 Task: Configure the AutoArchive settings to run every 20 days and clean out items older than 10 months.
Action: Mouse moved to (8, 80)
Screenshot: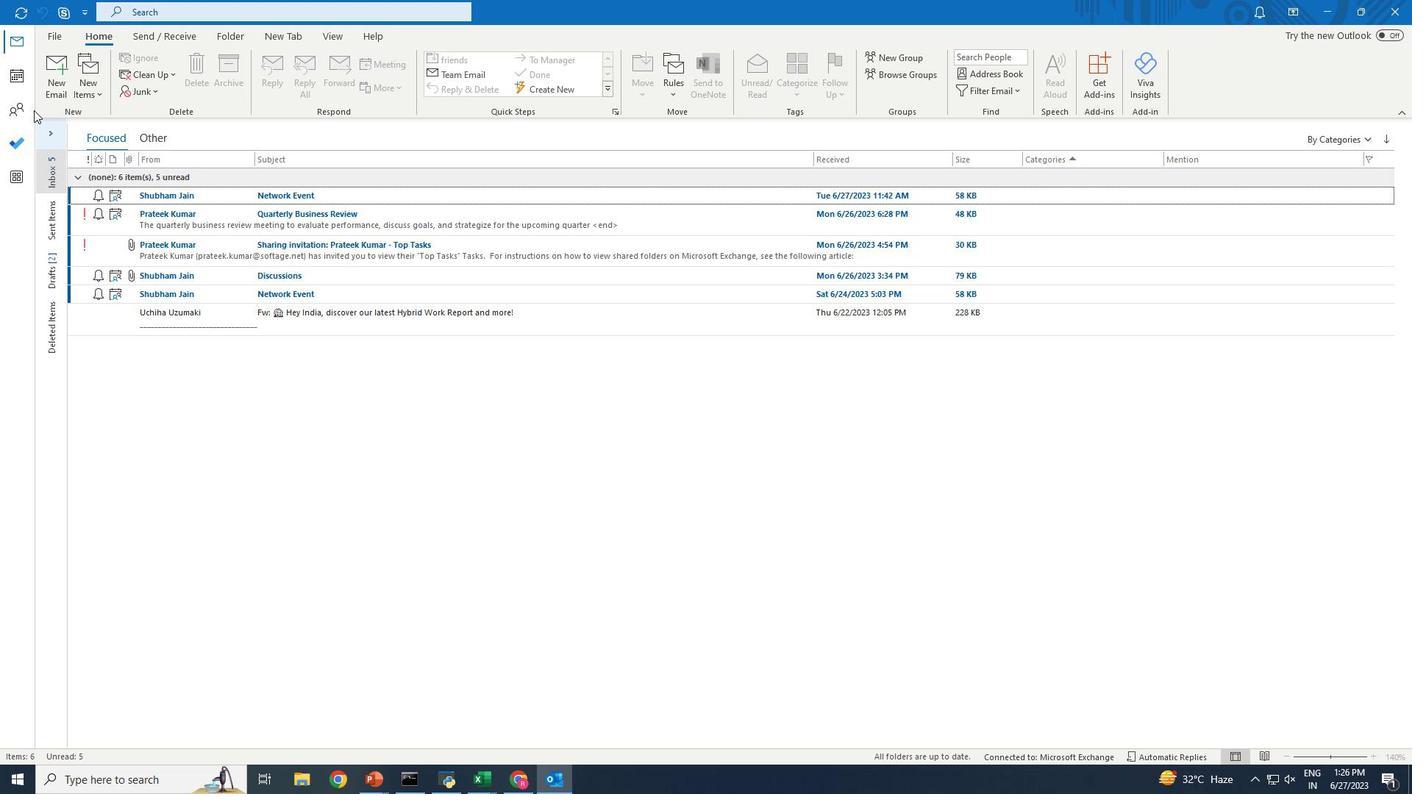 
Action: Mouse pressed left at (8, 80)
Screenshot: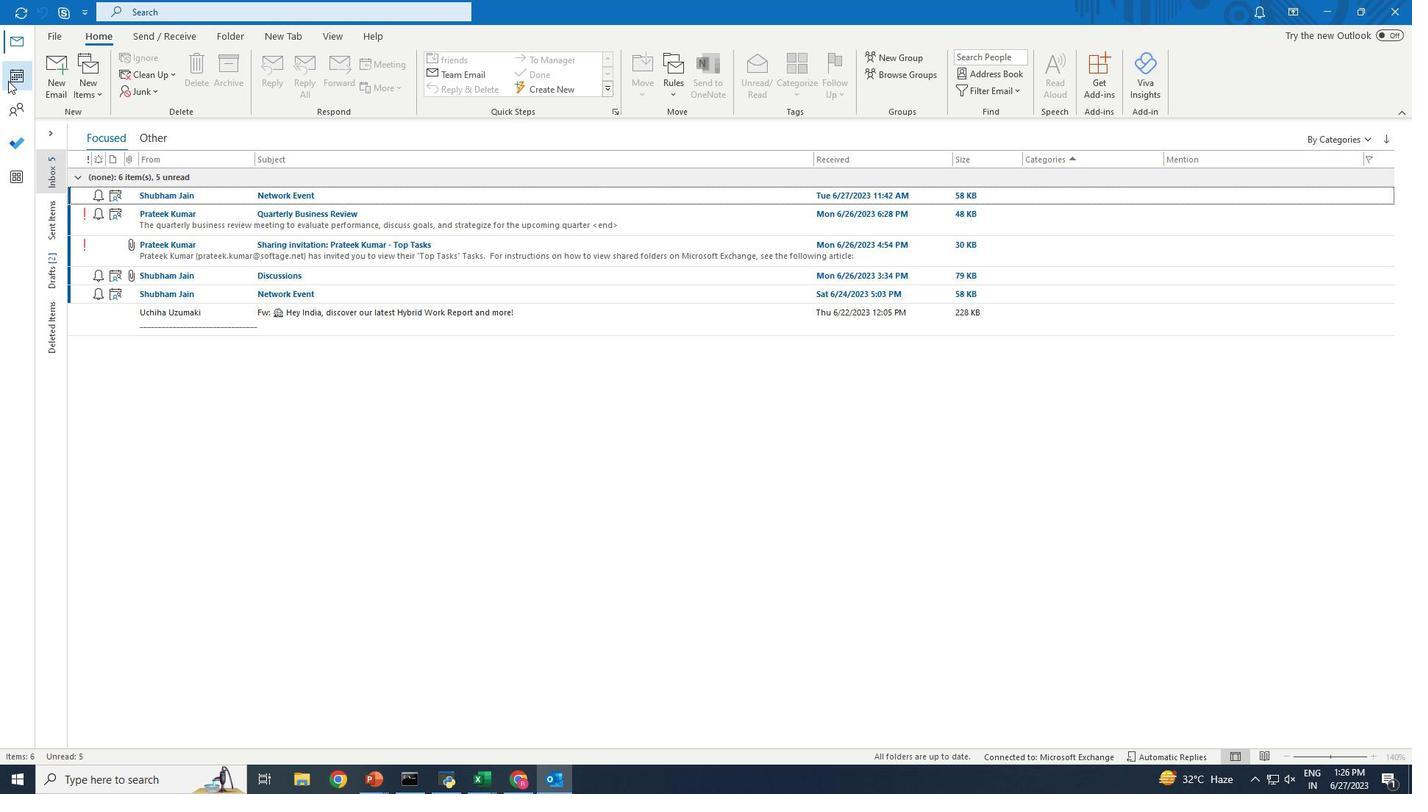 
Action: Mouse moved to (217, 35)
Screenshot: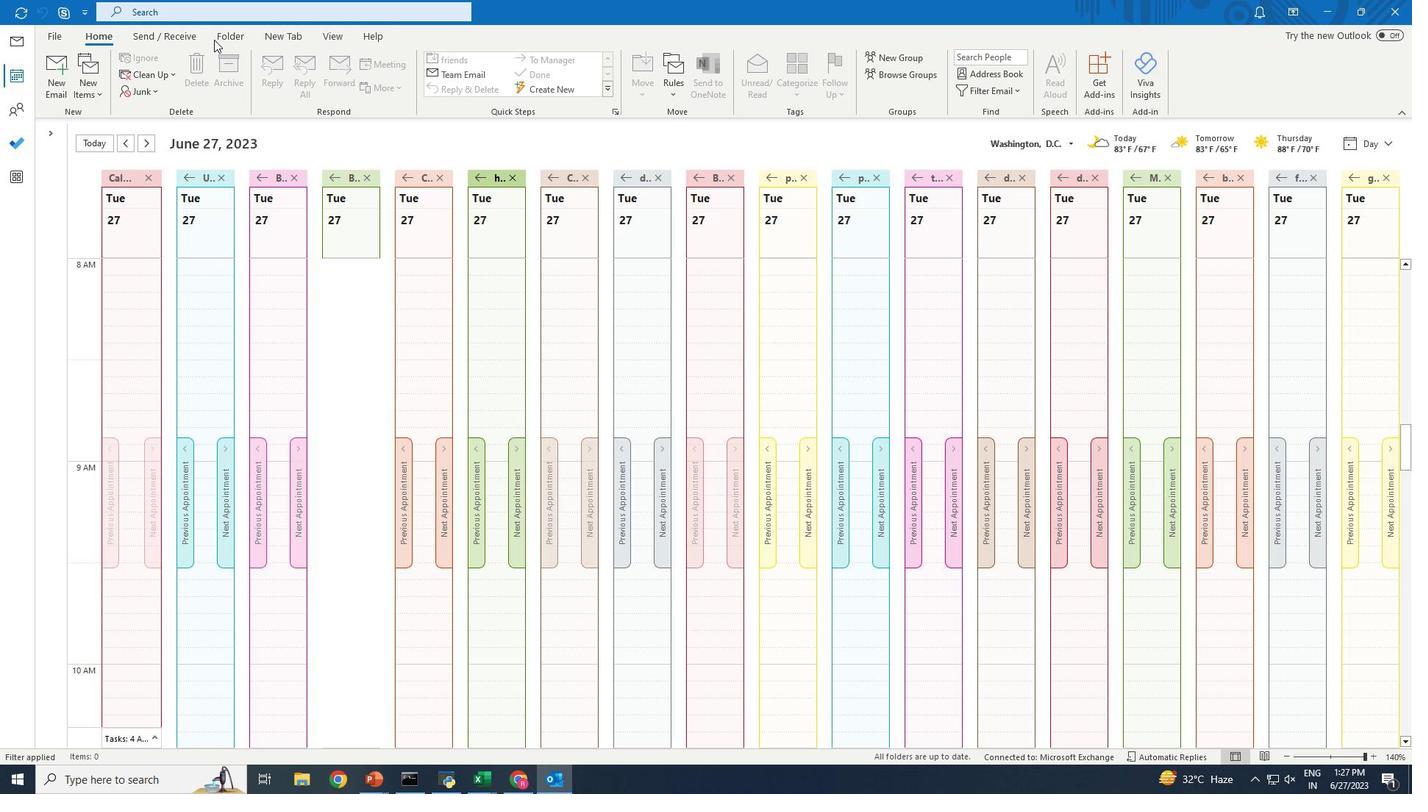 
Action: Mouse pressed left at (217, 35)
Screenshot: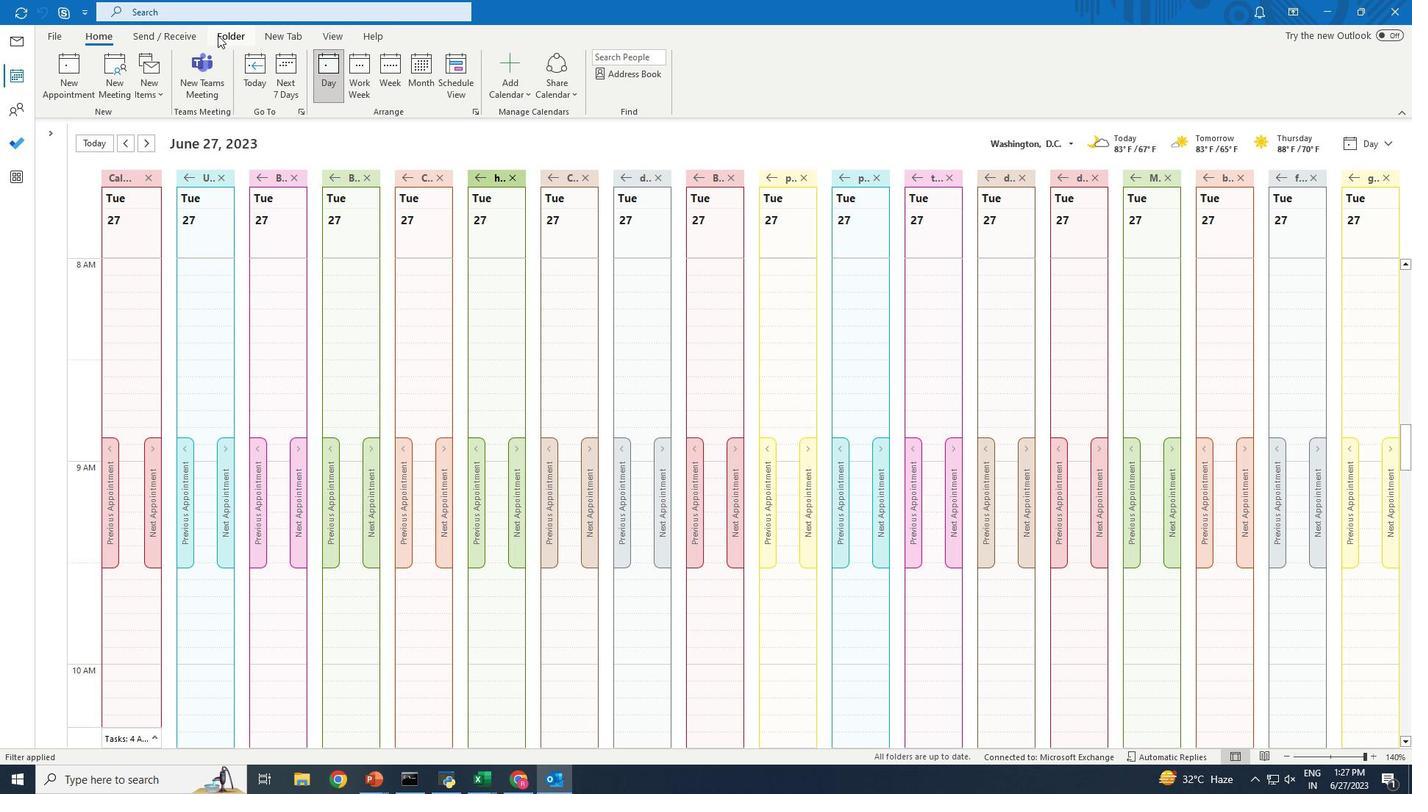 
Action: Mouse moved to (339, 77)
Screenshot: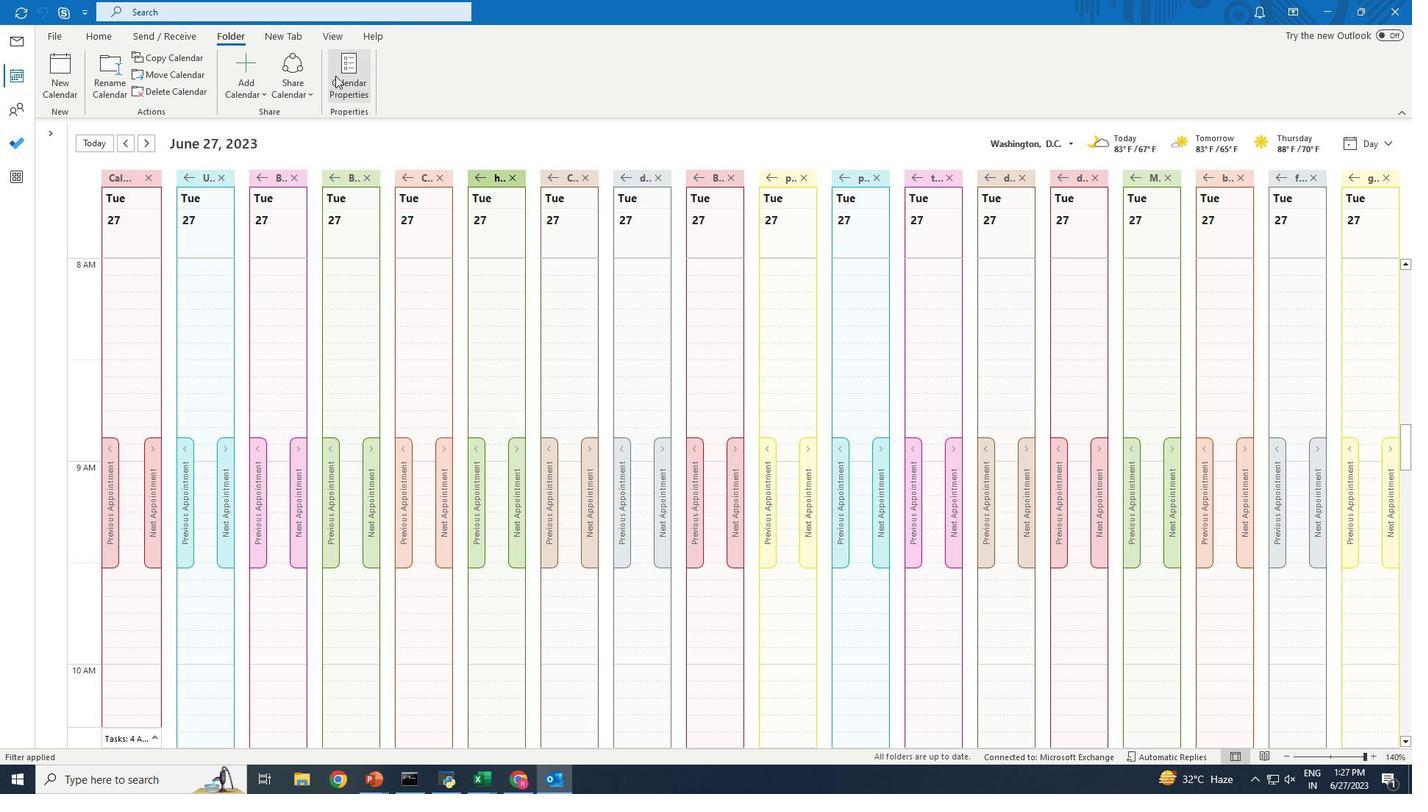 
Action: Mouse pressed left at (339, 77)
Screenshot: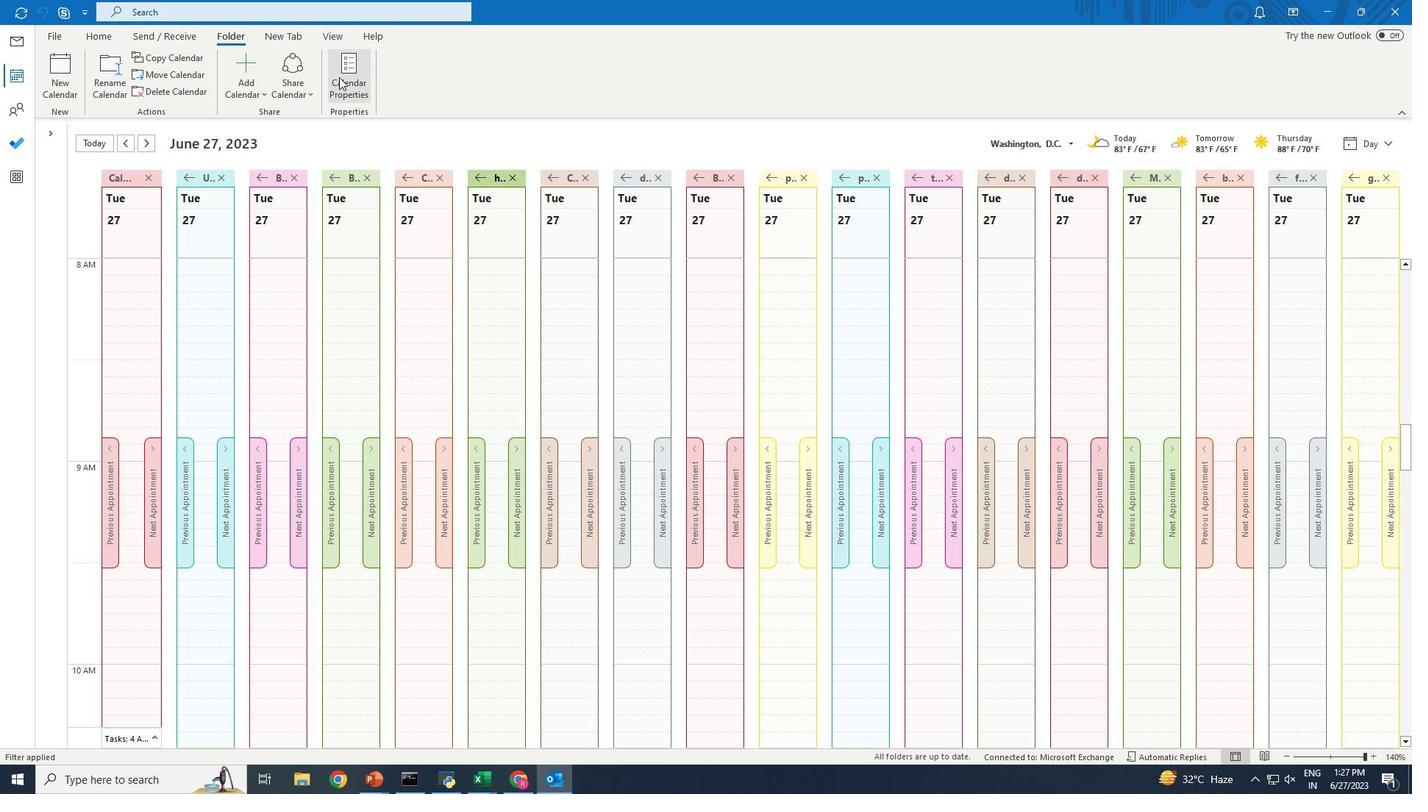 
Action: Mouse moved to (623, 216)
Screenshot: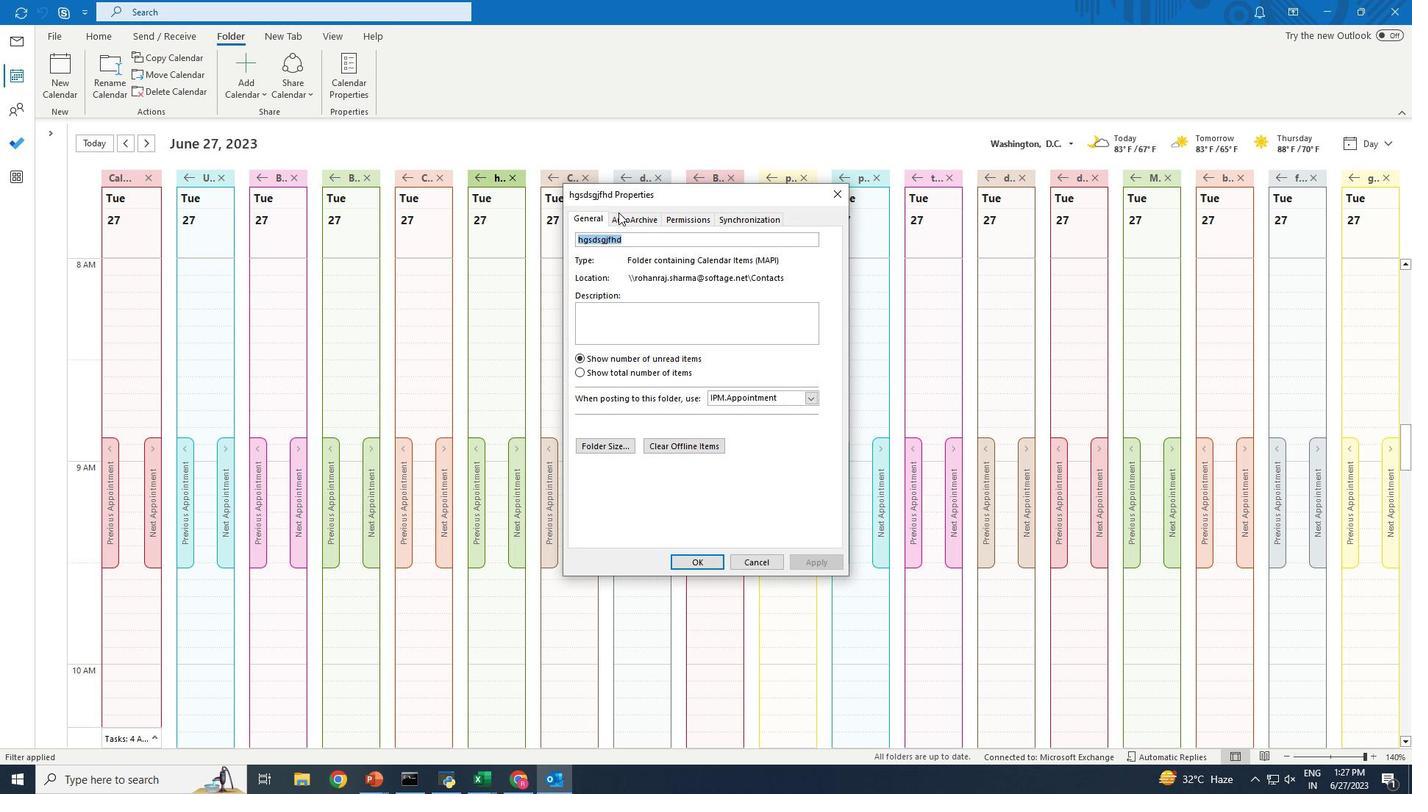 
Action: Mouse pressed left at (623, 216)
Screenshot: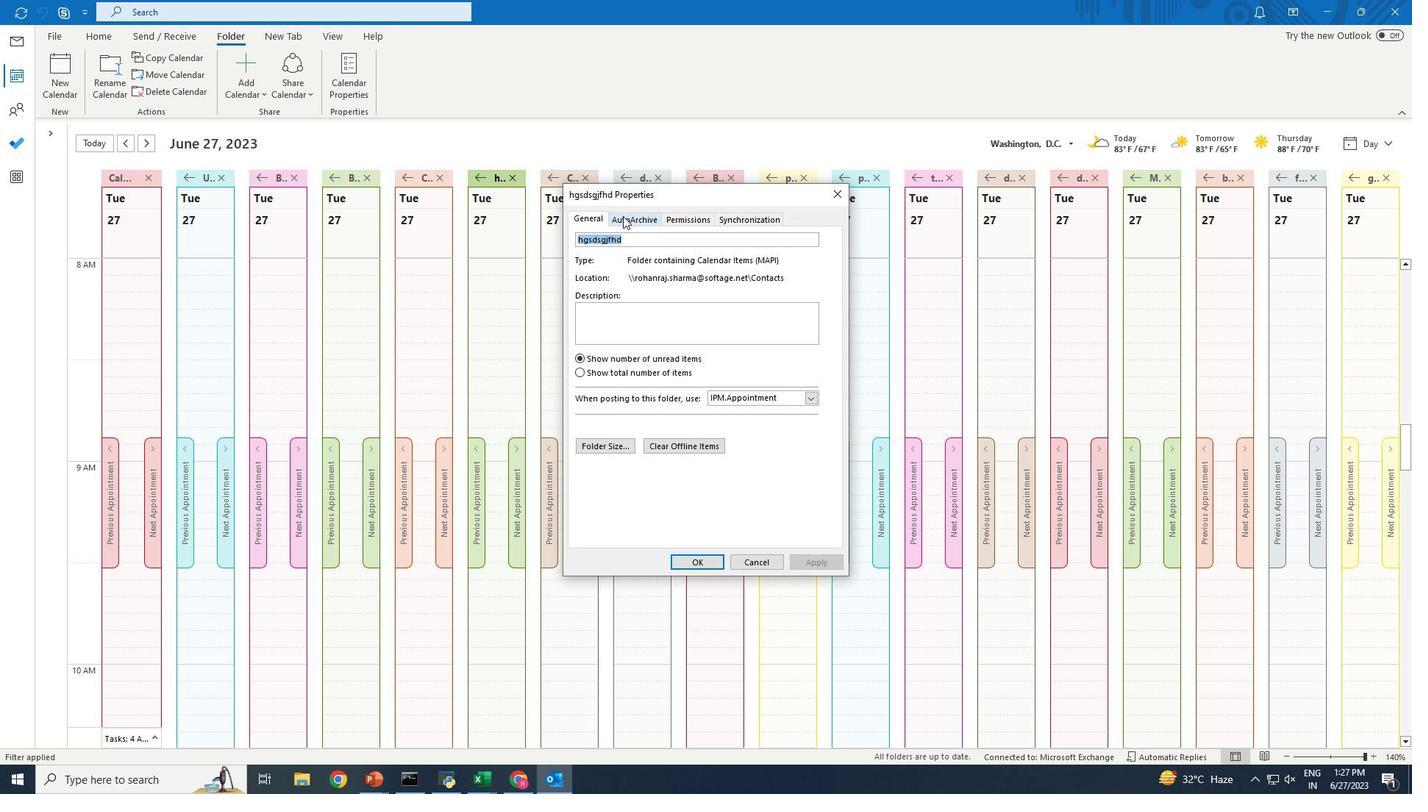 
Action: Mouse moved to (638, 268)
Screenshot: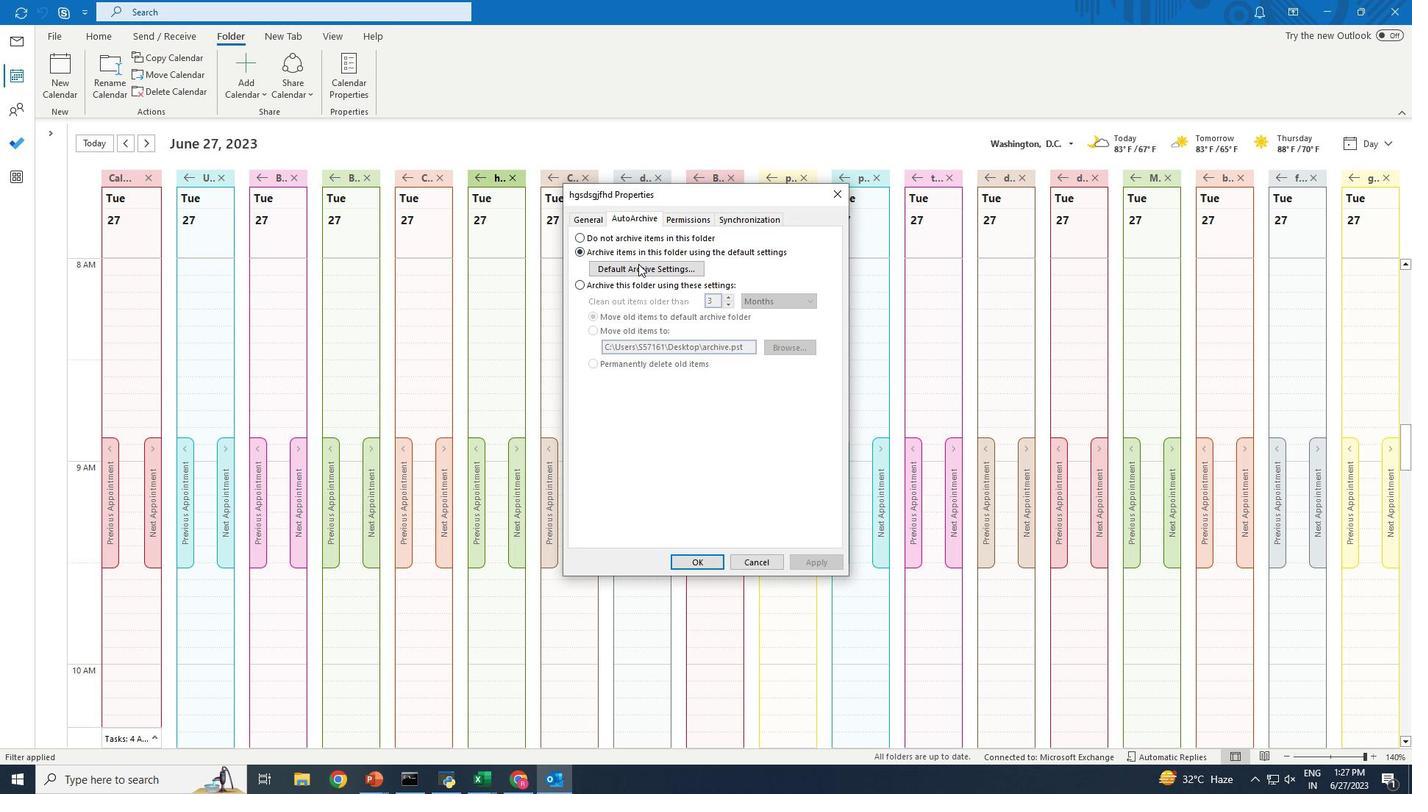 
Action: Mouse pressed left at (638, 268)
Screenshot: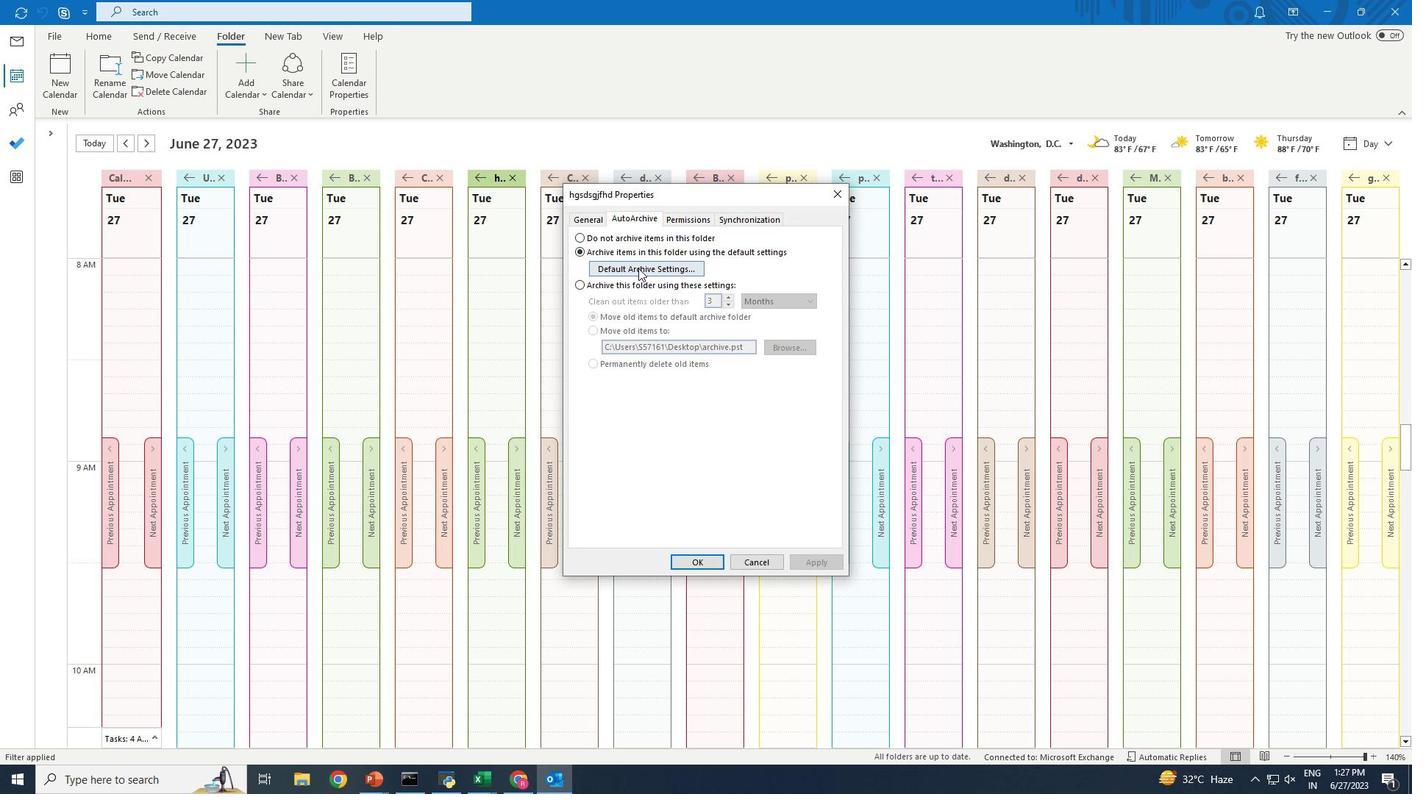 
Action: Mouse moved to (584, 277)
Screenshot: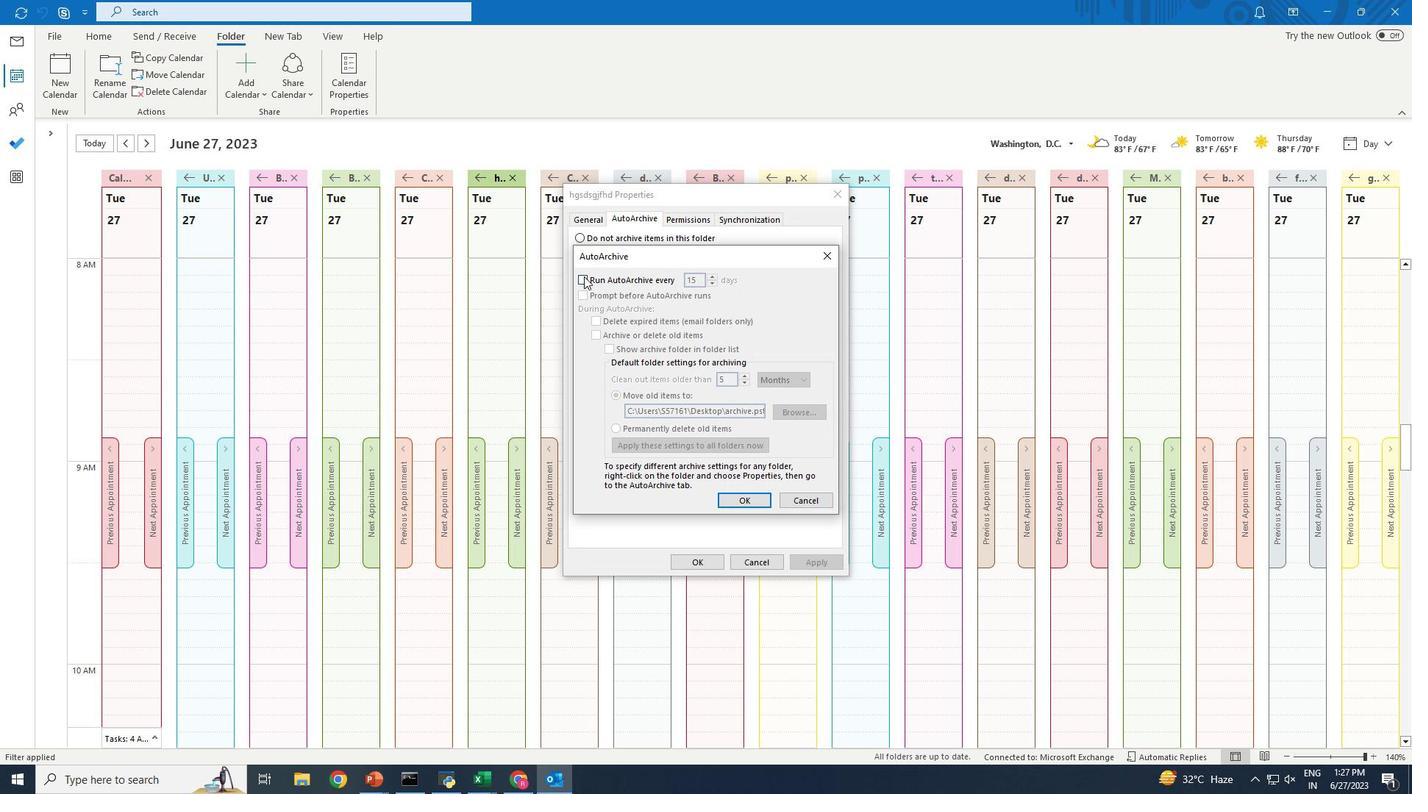
Action: Mouse pressed left at (584, 277)
Screenshot: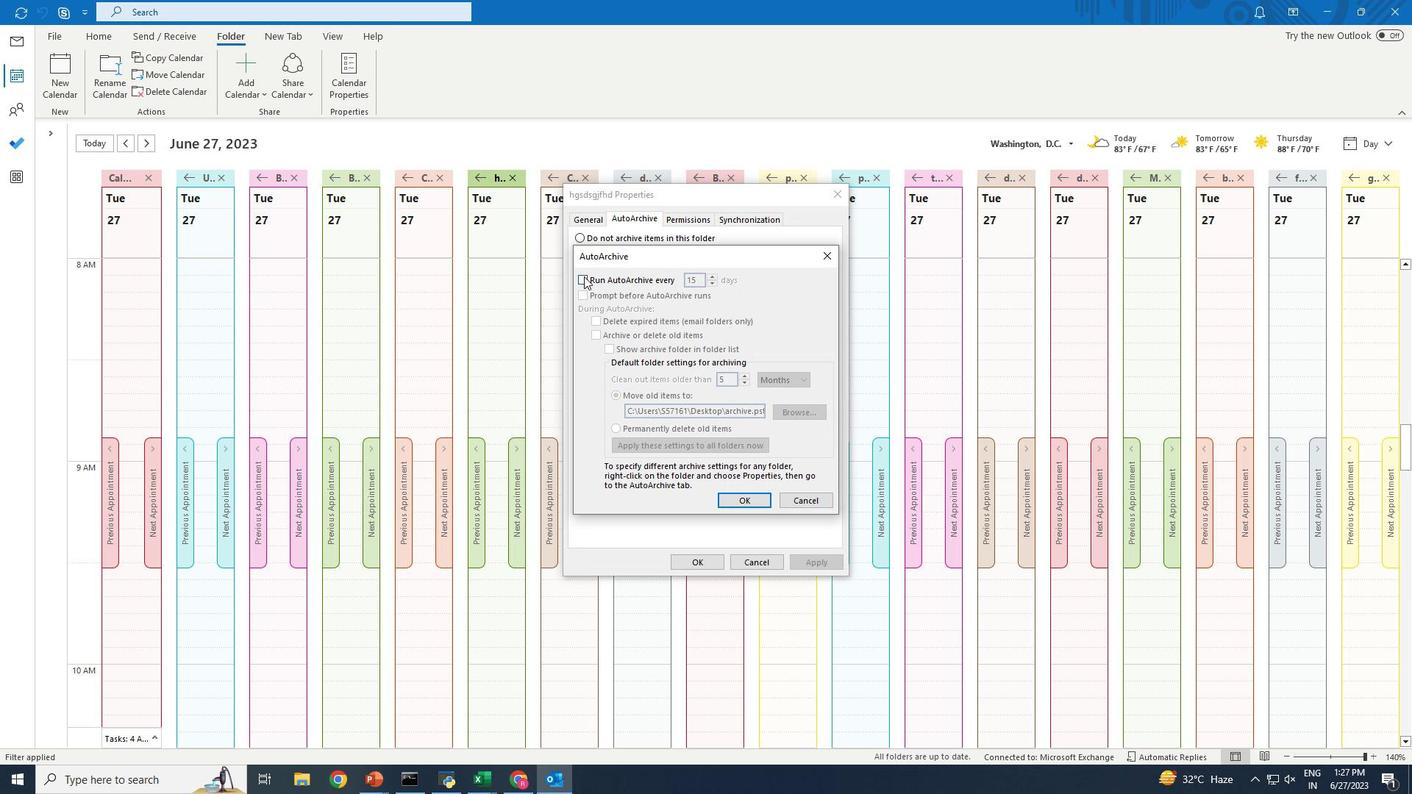 
Action: Mouse moved to (712, 275)
Screenshot: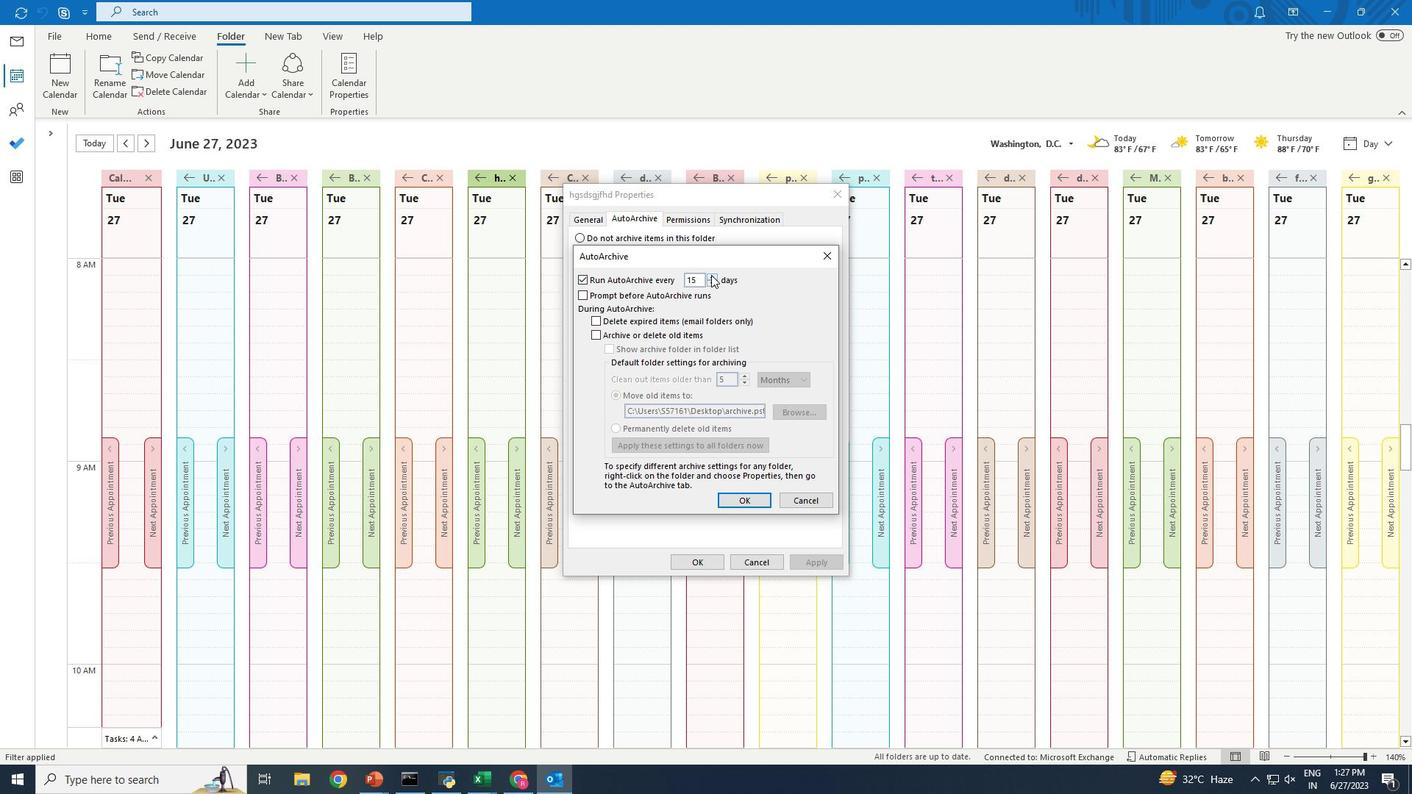 
Action: Mouse pressed left at (712, 275)
Screenshot: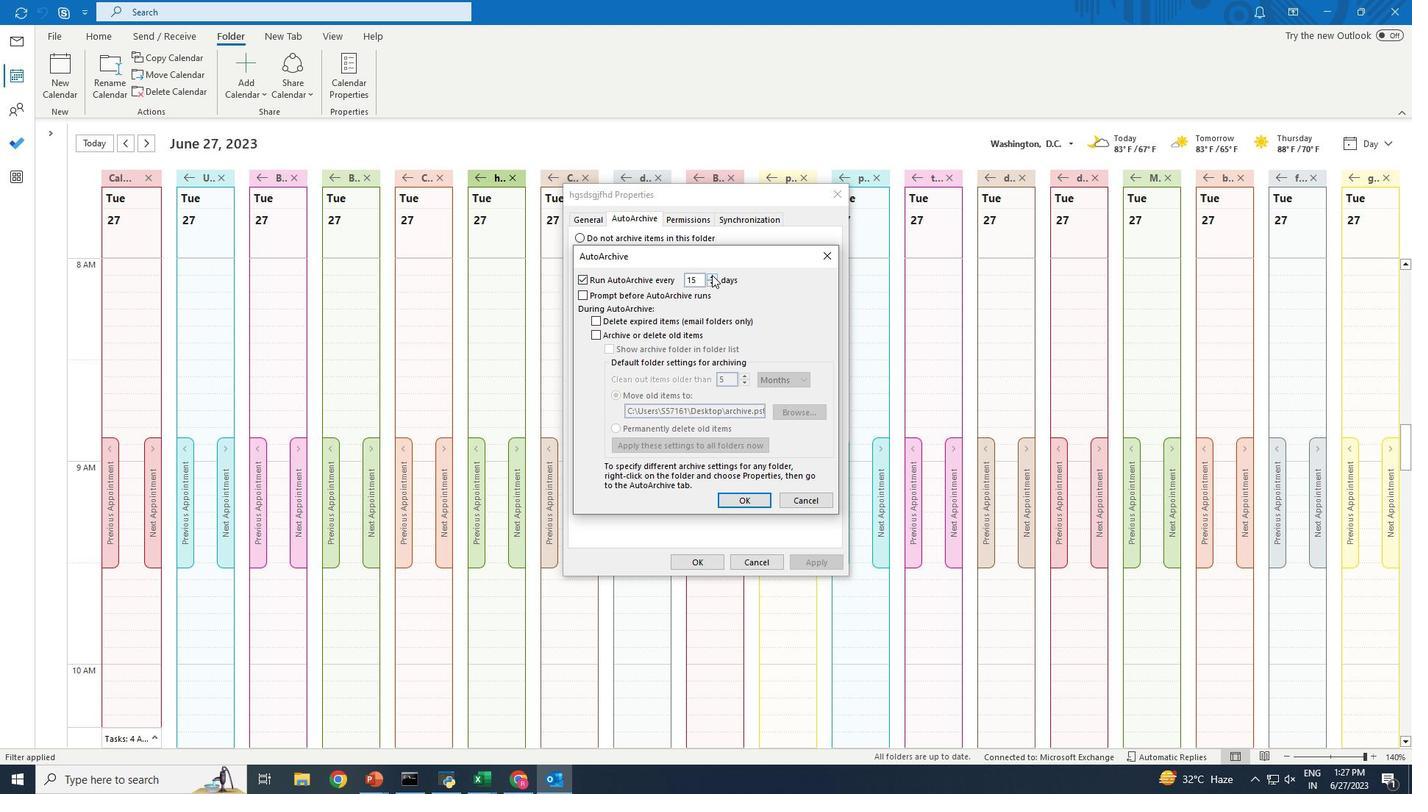 
Action: Mouse pressed left at (712, 275)
Screenshot: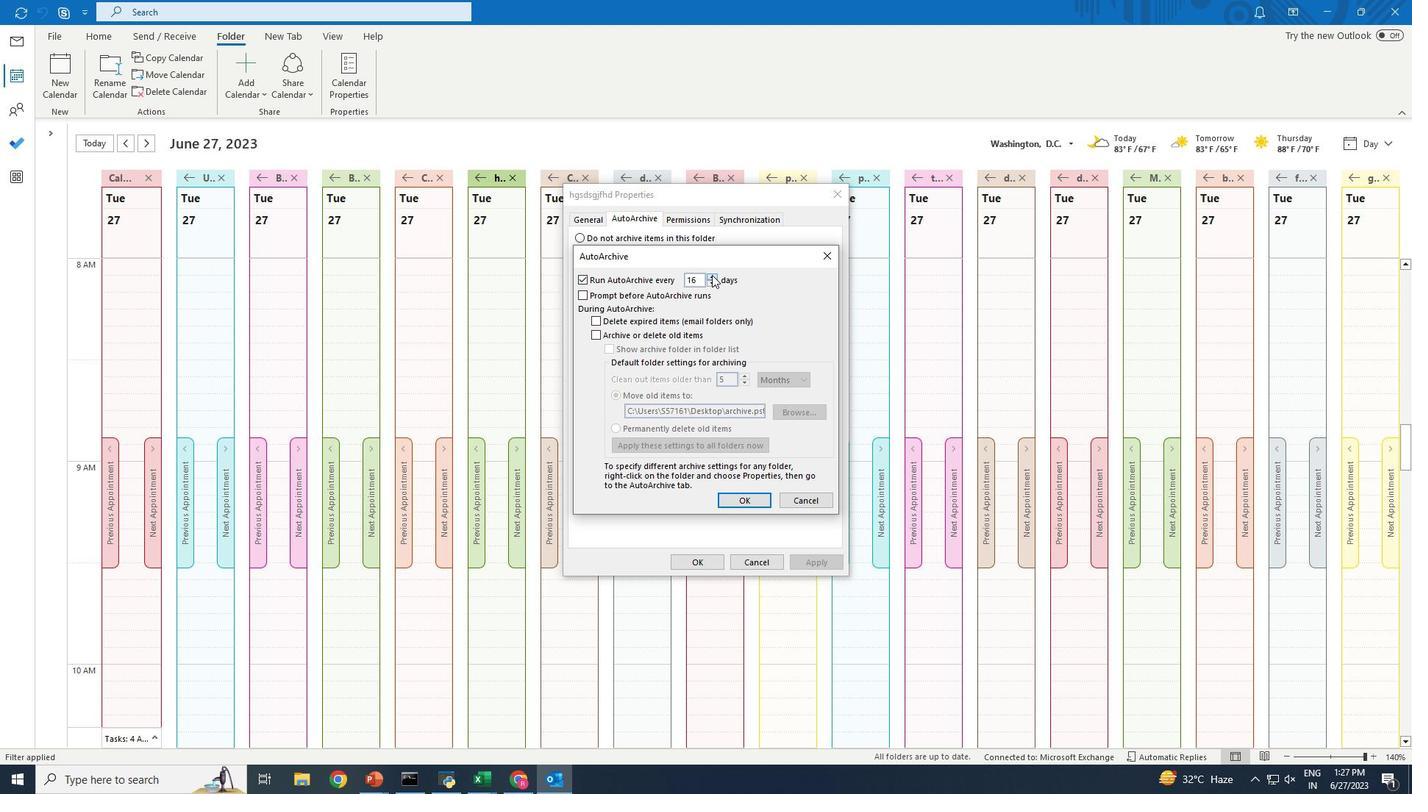 
Action: Mouse pressed left at (712, 275)
Screenshot: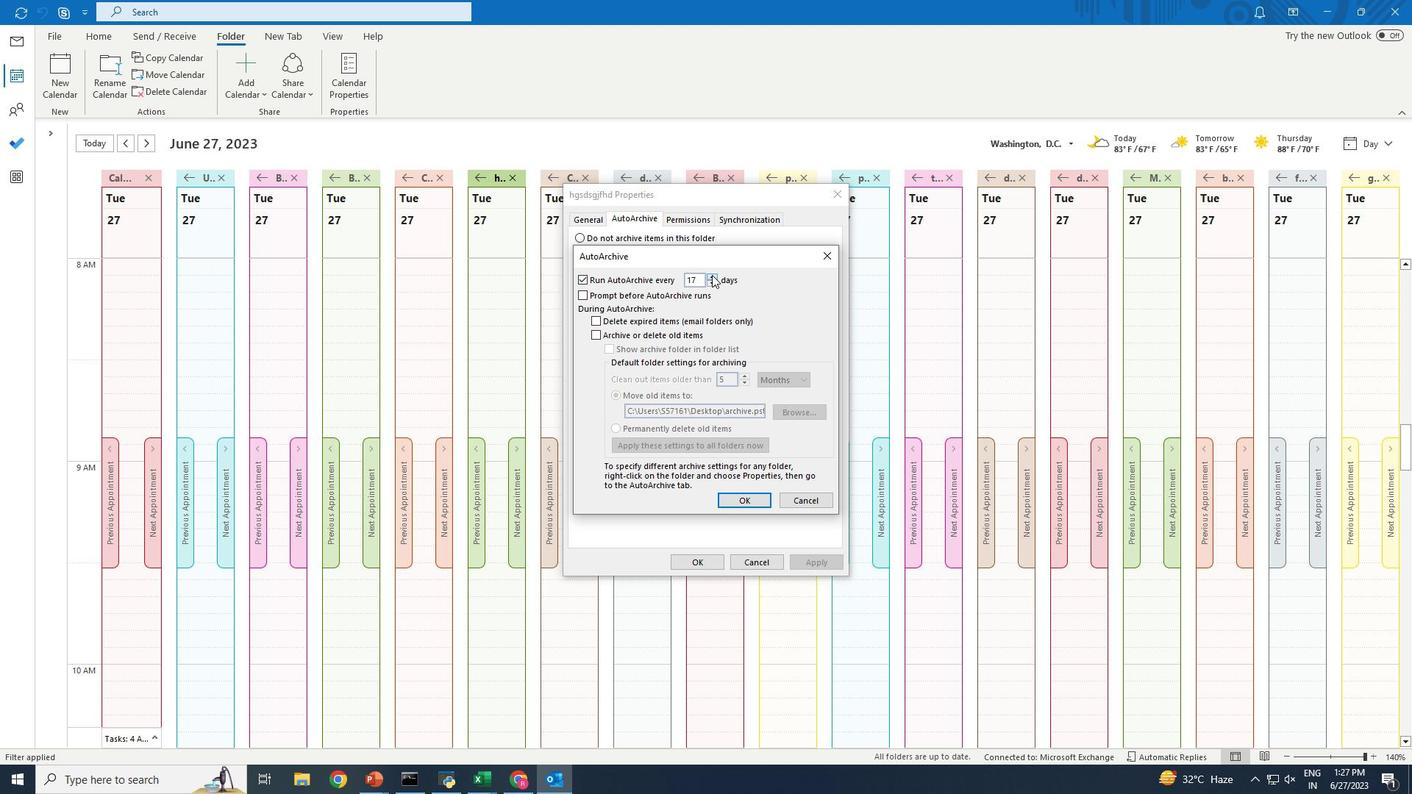 
Action: Mouse pressed left at (712, 275)
Screenshot: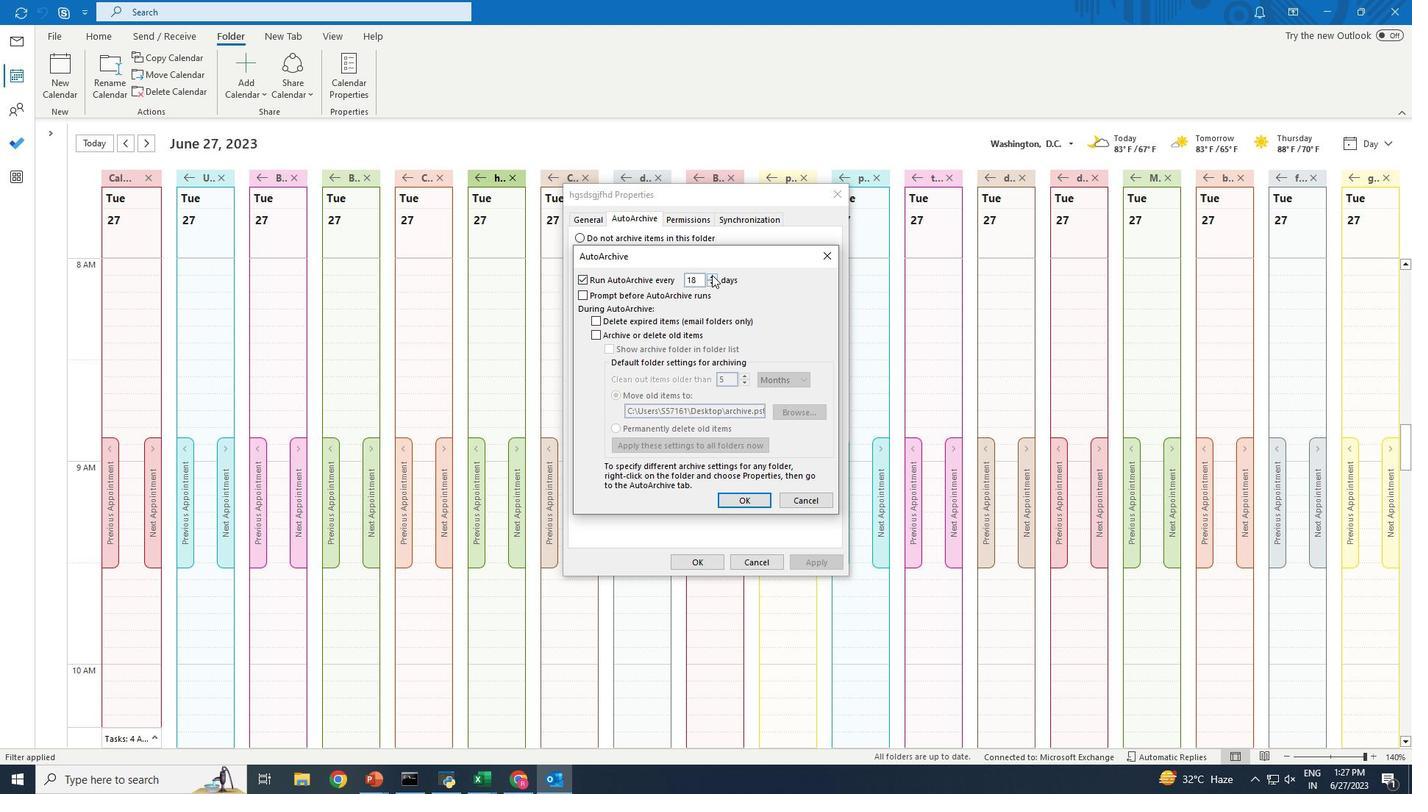 
Action: Mouse pressed left at (712, 275)
Screenshot: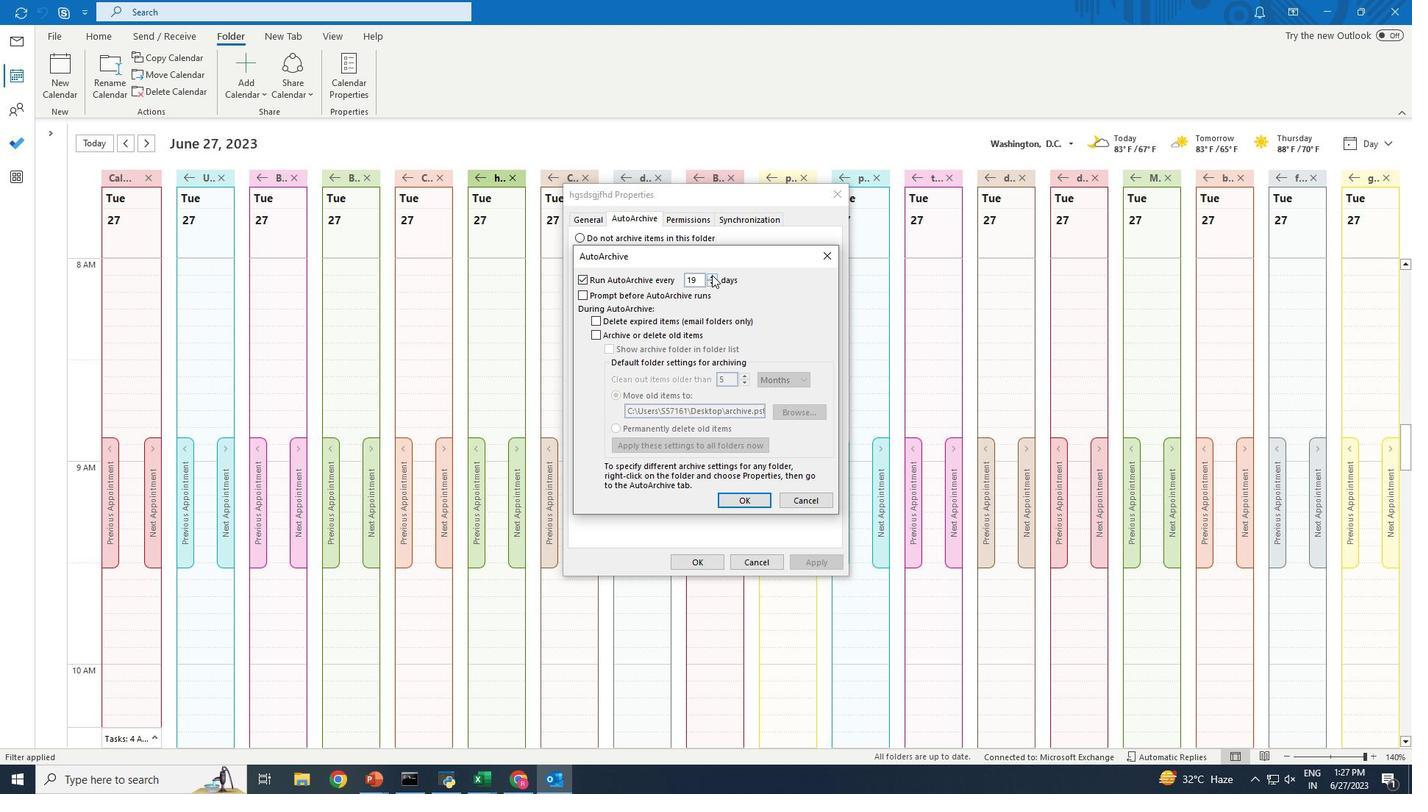 
Action: Mouse moved to (595, 333)
Screenshot: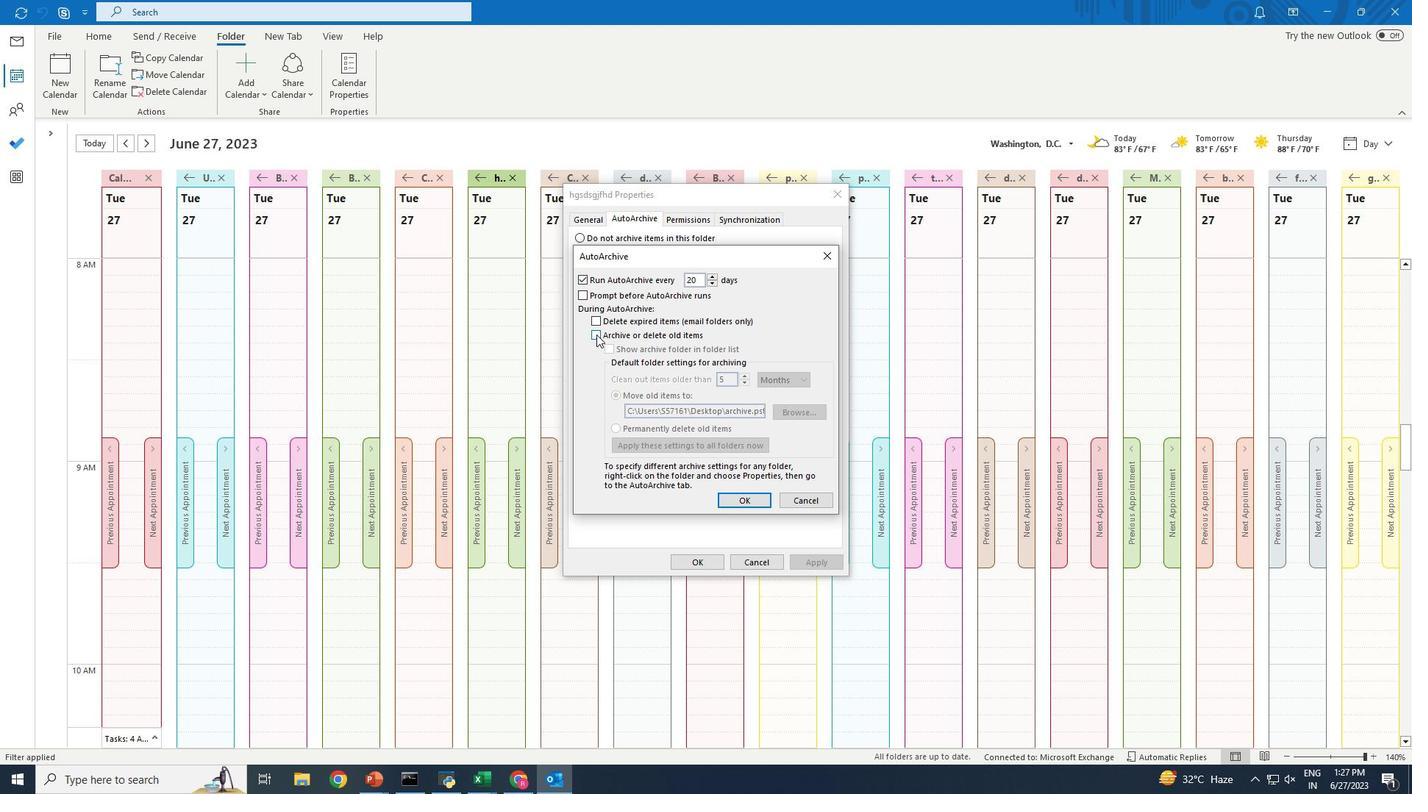 
Action: Mouse pressed left at (595, 333)
Screenshot: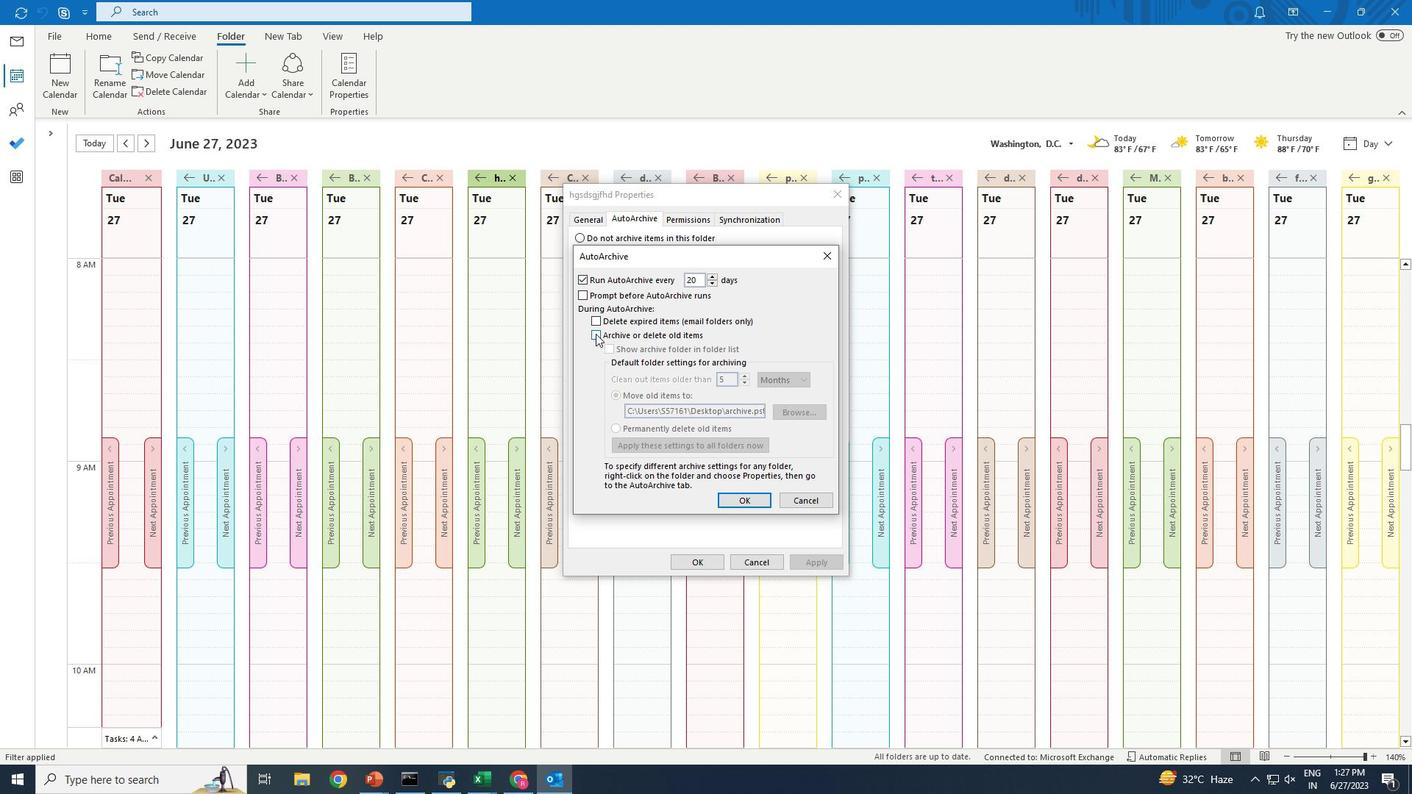 
Action: Mouse moved to (744, 375)
Screenshot: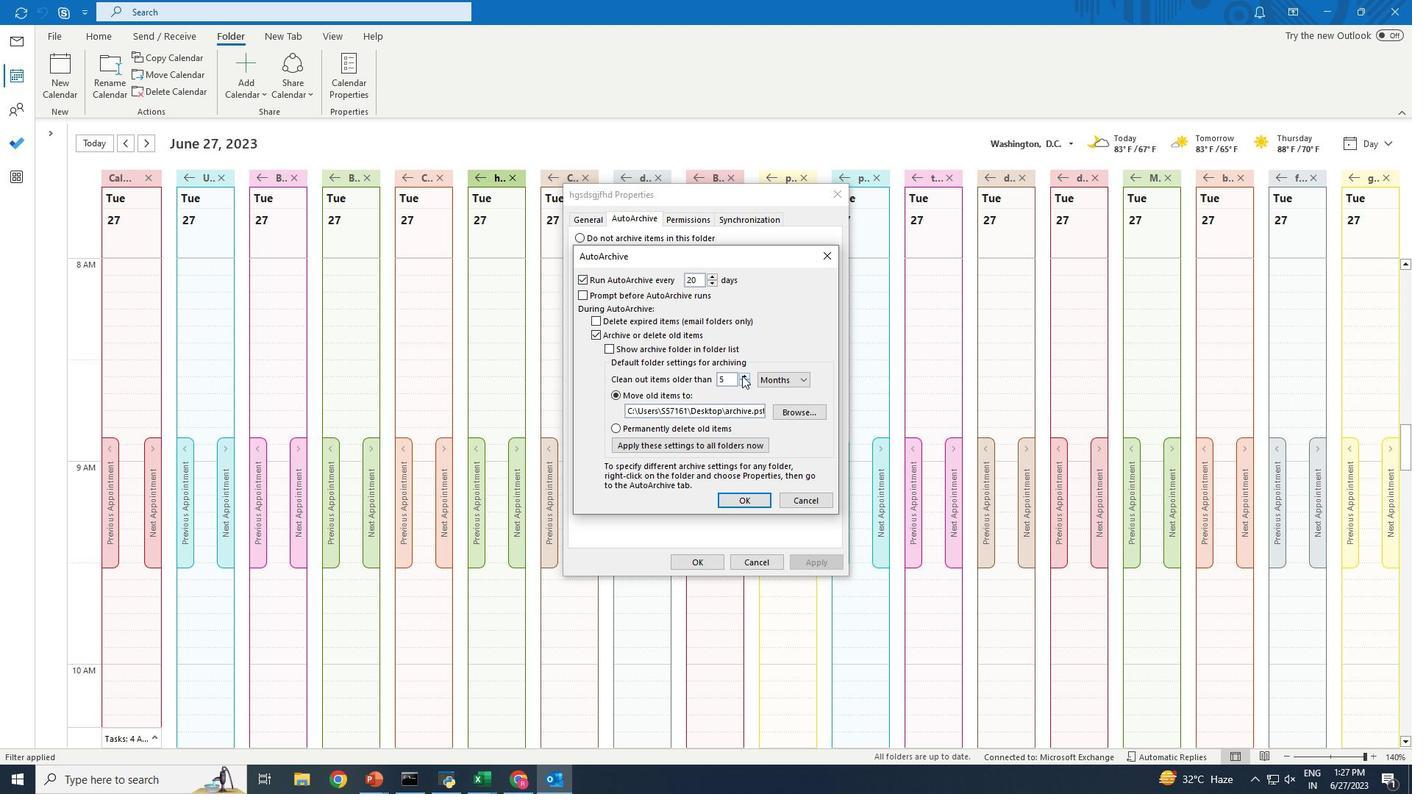 
Action: Mouse pressed left at (744, 375)
Screenshot: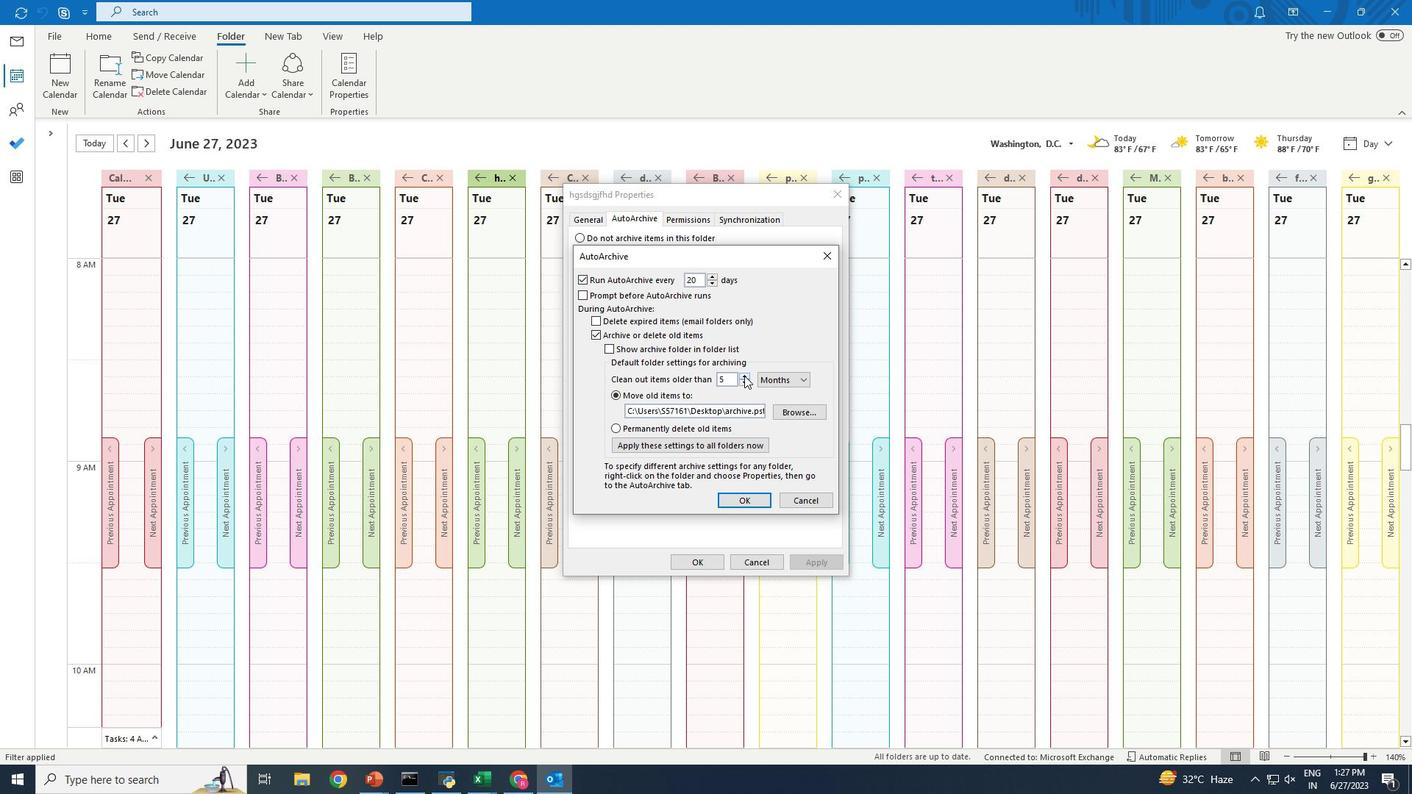 
Action: Mouse pressed left at (744, 375)
Screenshot: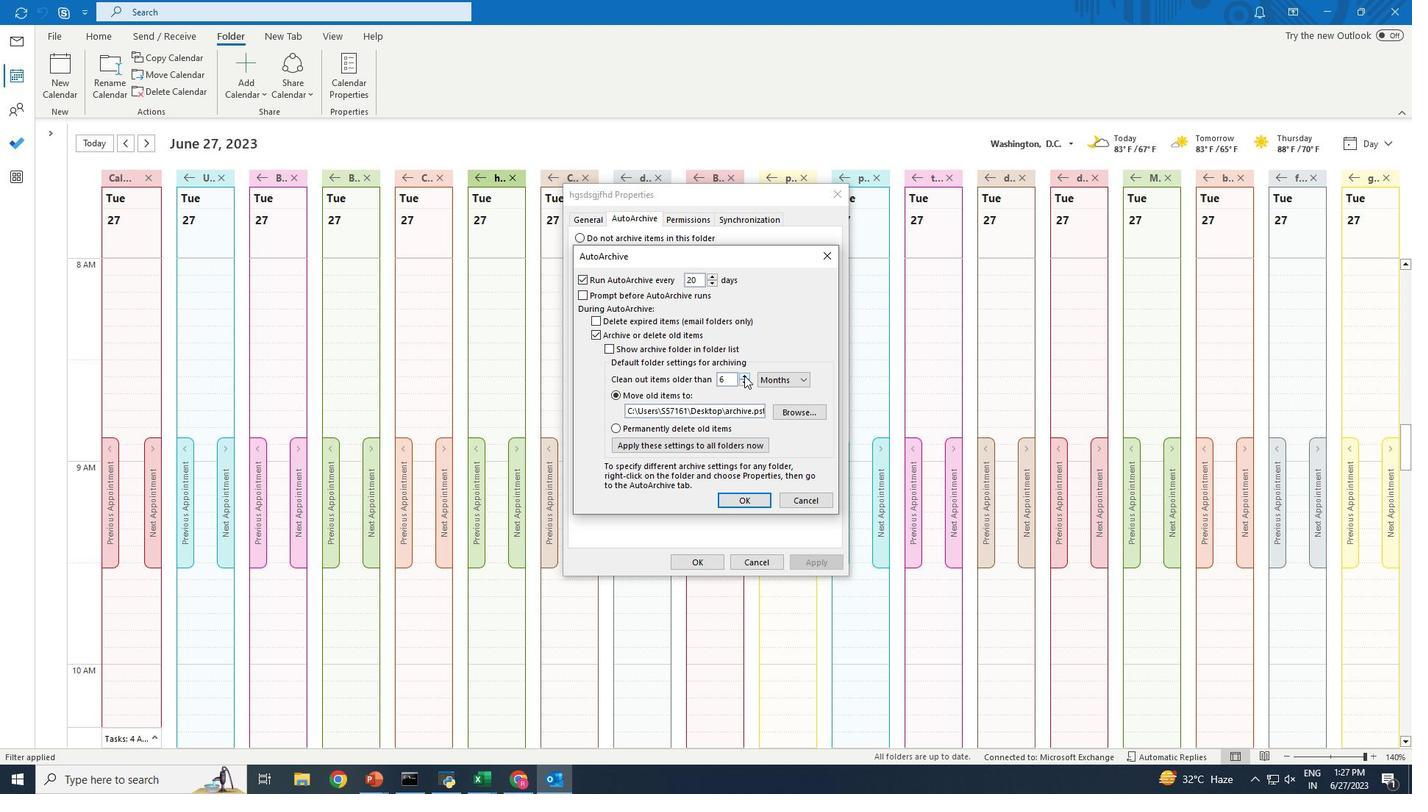 
Action: Mouse moved to (744, 375)
Screenshot: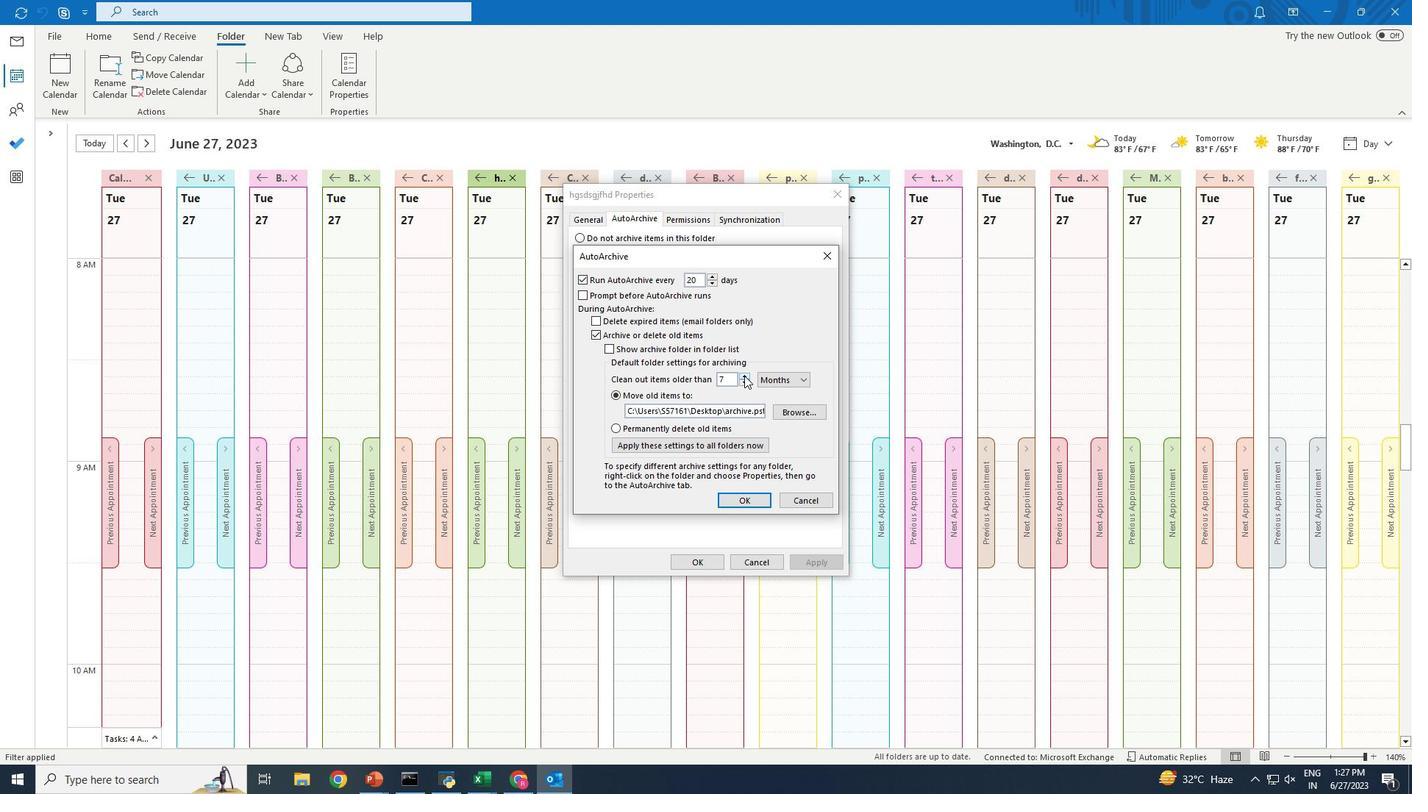 
Action: Mouse pressed left at (744, 375)
Screenshot: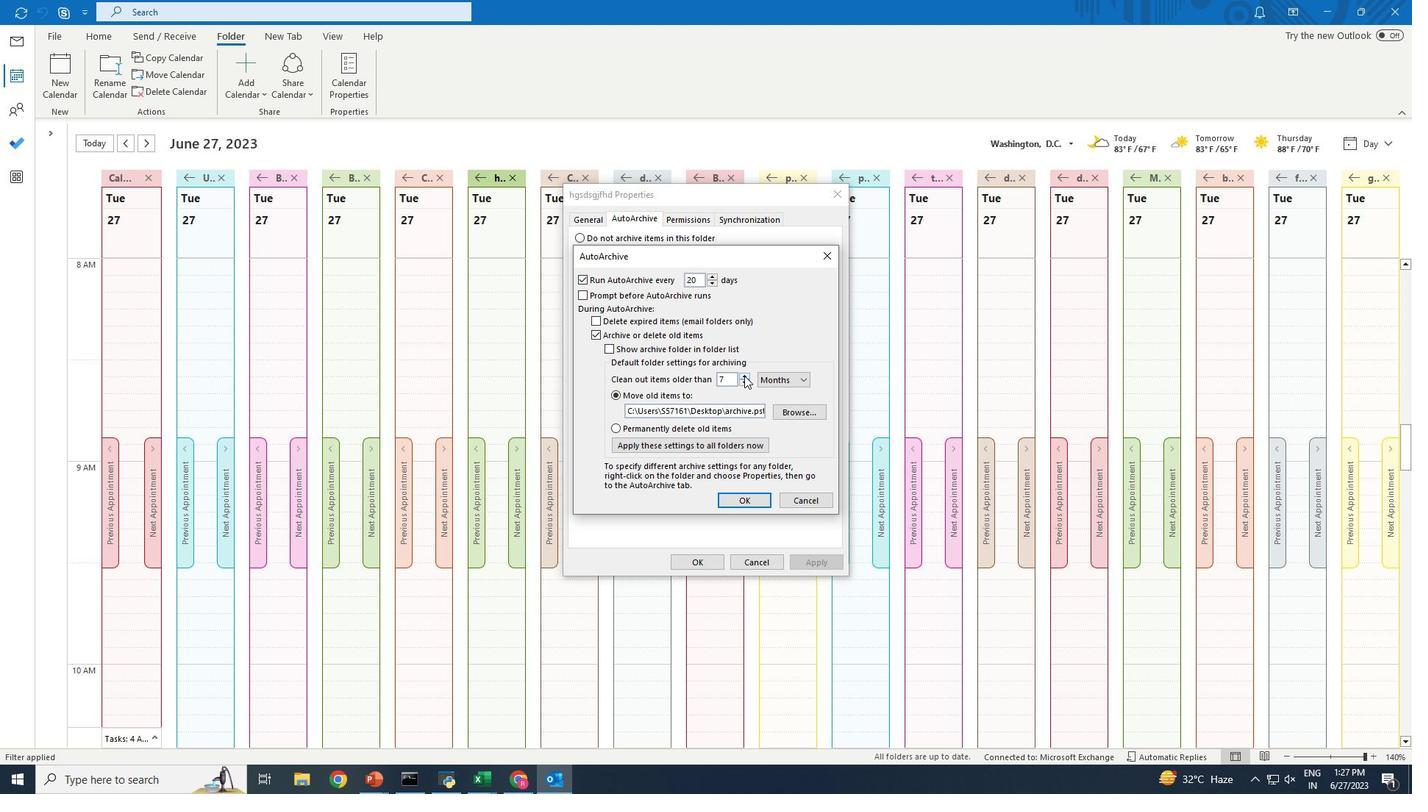 
Action: Mouse pressed left at (744, 375)
Screenshot: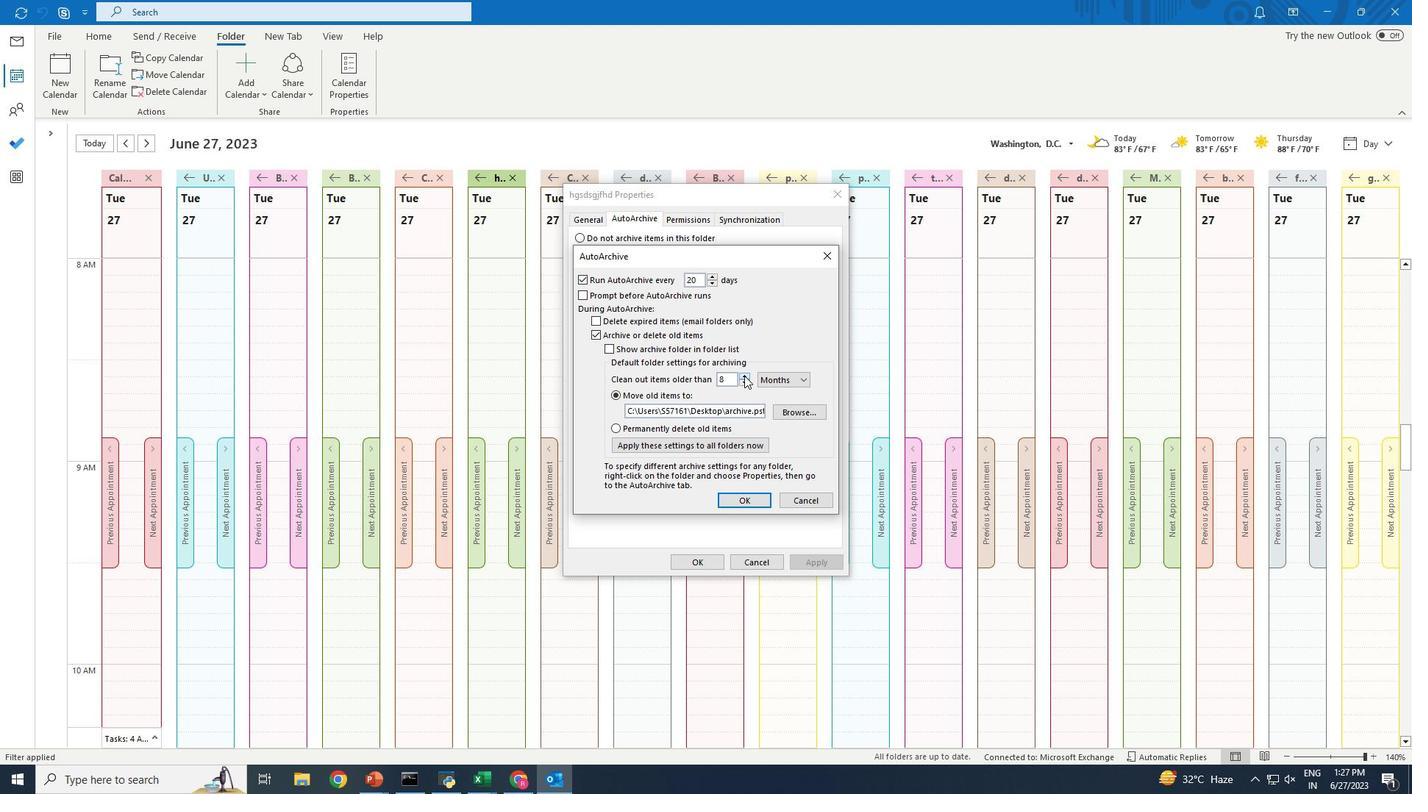 
Action: Mouse pressed left at (744, 375)
Screenshot: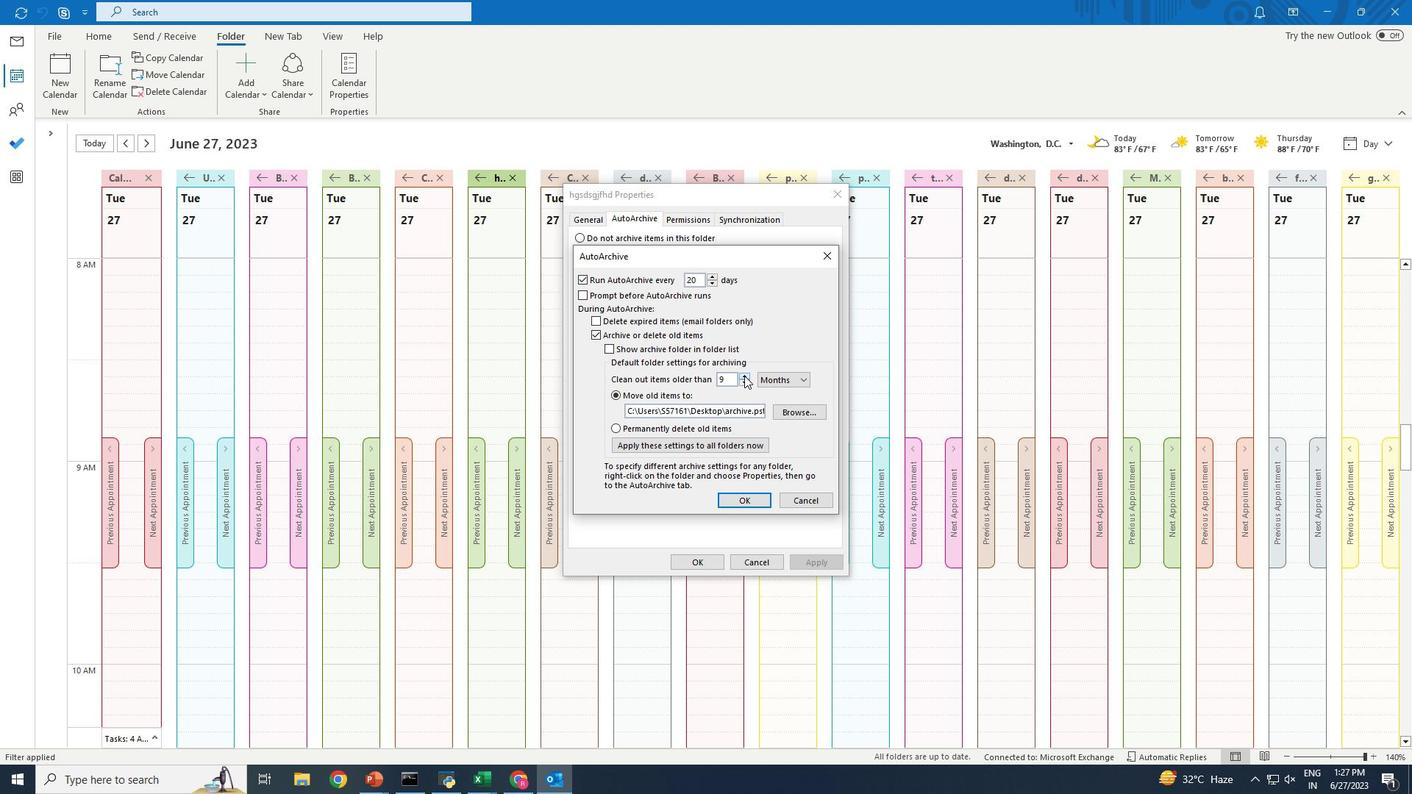 
Action: Mouse moved to (743, 499)
Screenshot: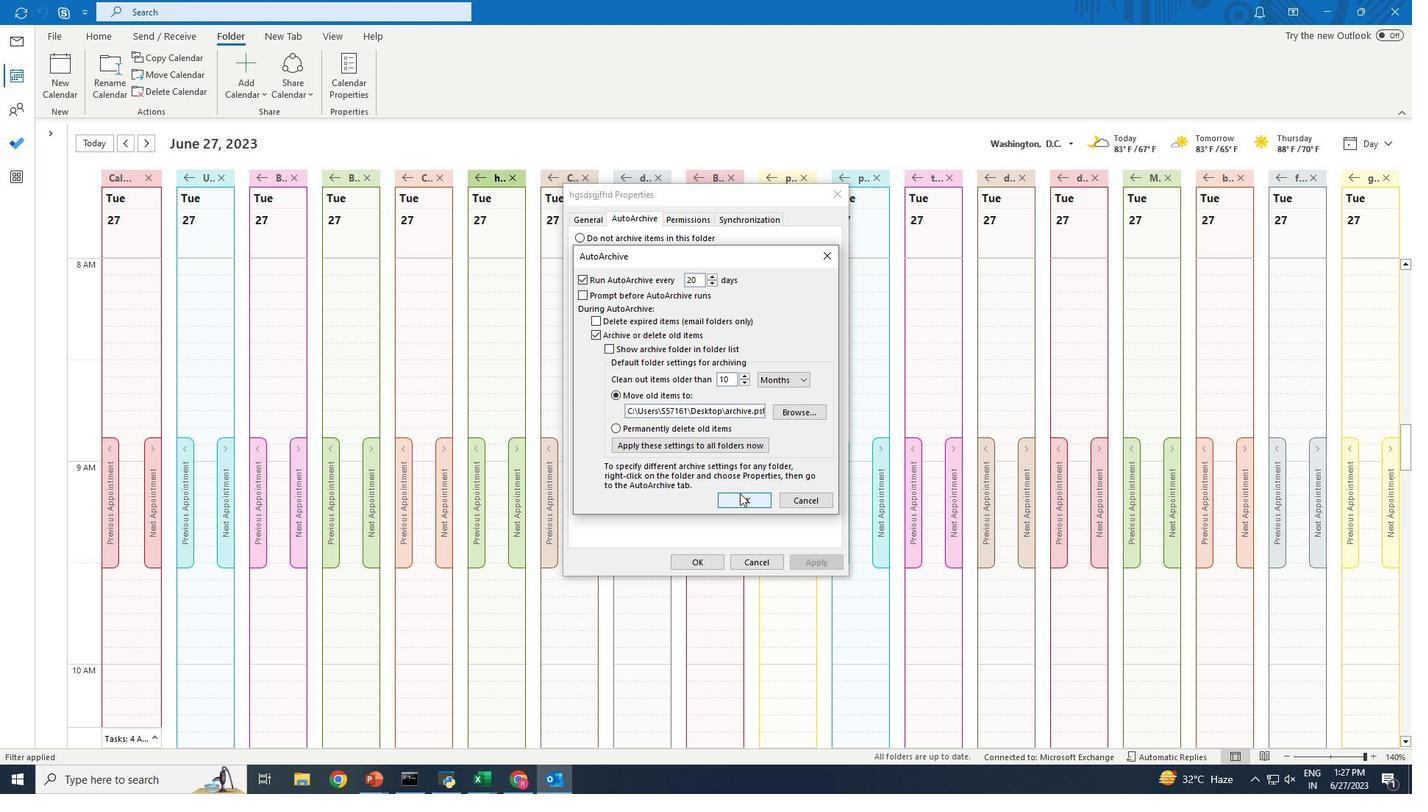 
Action: Mouse pressed left at (743, 499)
Screenshot: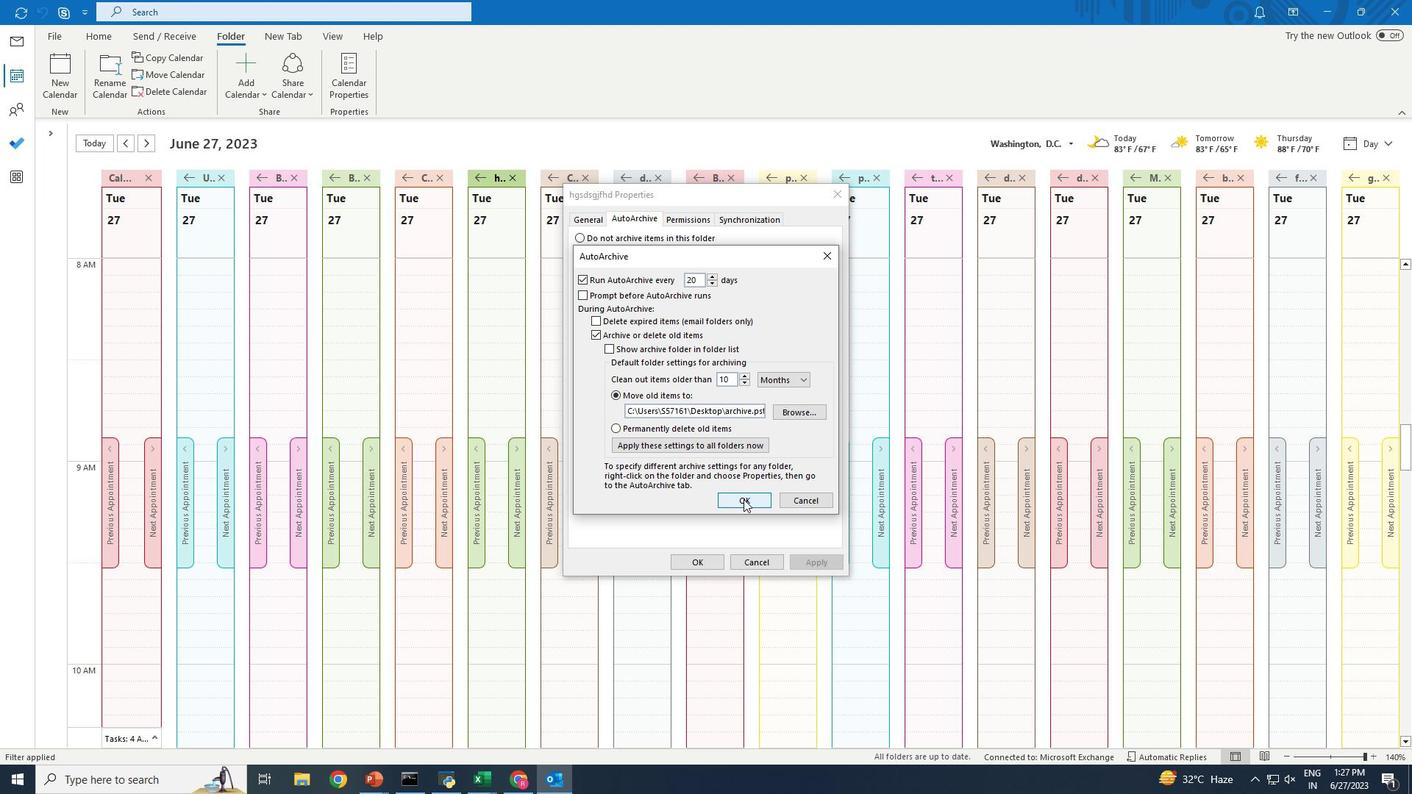 
Action: Mouse moved to (708, 562)
Screenshot: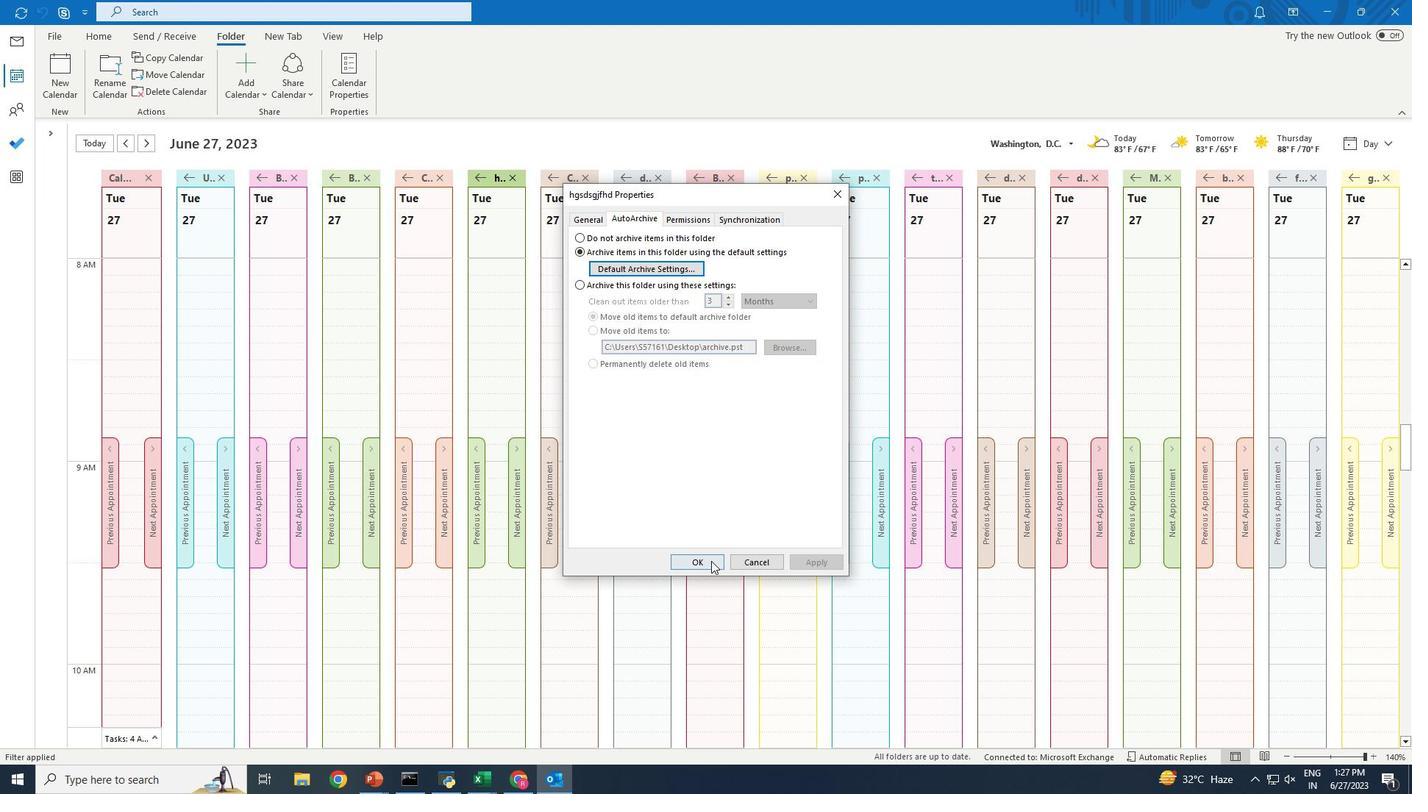 
Action: Mouse pressed left at (708, 562)
Screenshot: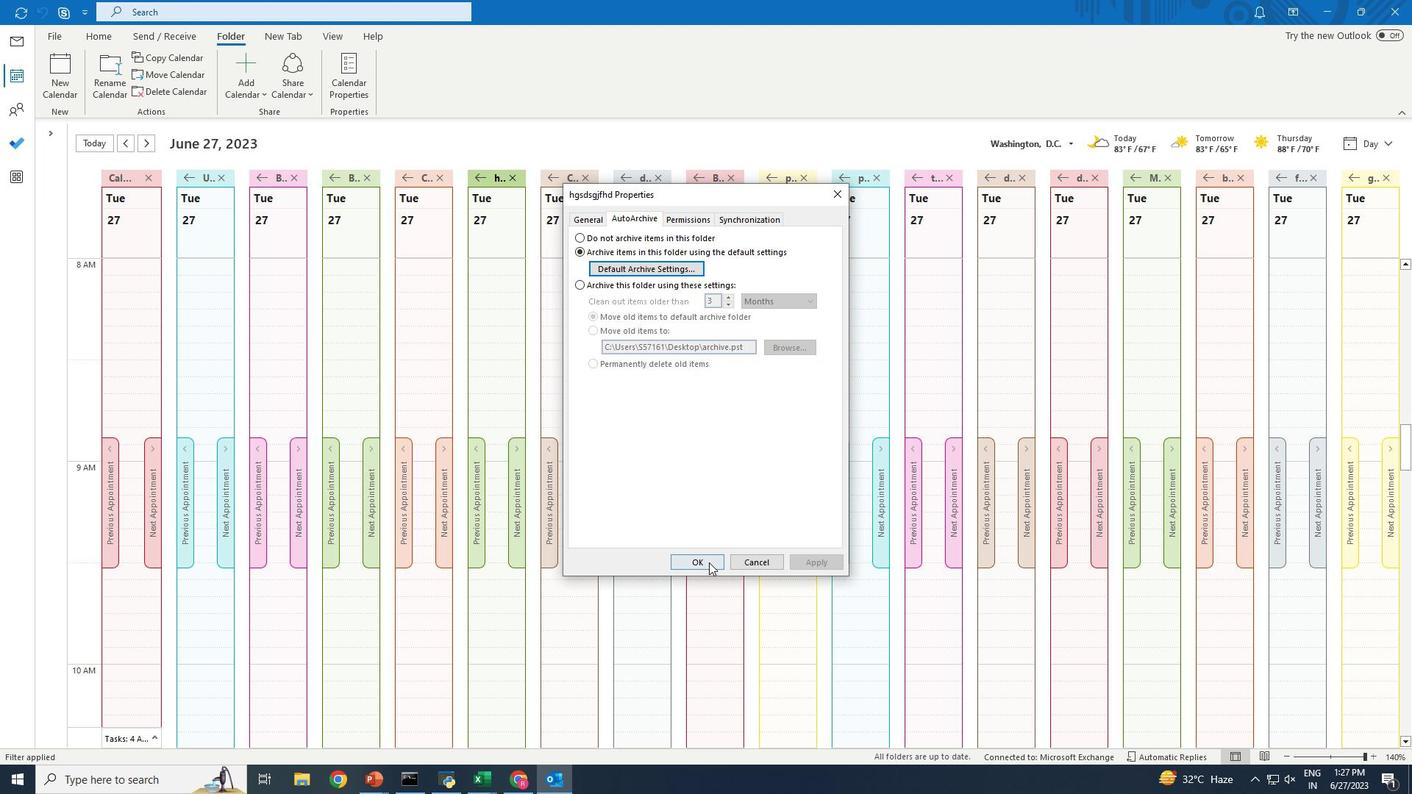 
